 Task: Search one way flight ticket for 5 adults, 1 child, 2 infants in seat and 1 infant on lap in business from Columbus: Columbus Airport to Springfield: Abraham Lincoln Capital Airport on 5-2-2023. Choice of flights is Delta. Number of bags: 2 checked bags. Price is upto 91000. Outbound departure time preference is 21:15.
Action: Mouse moved to (232, 303)
Screenshot: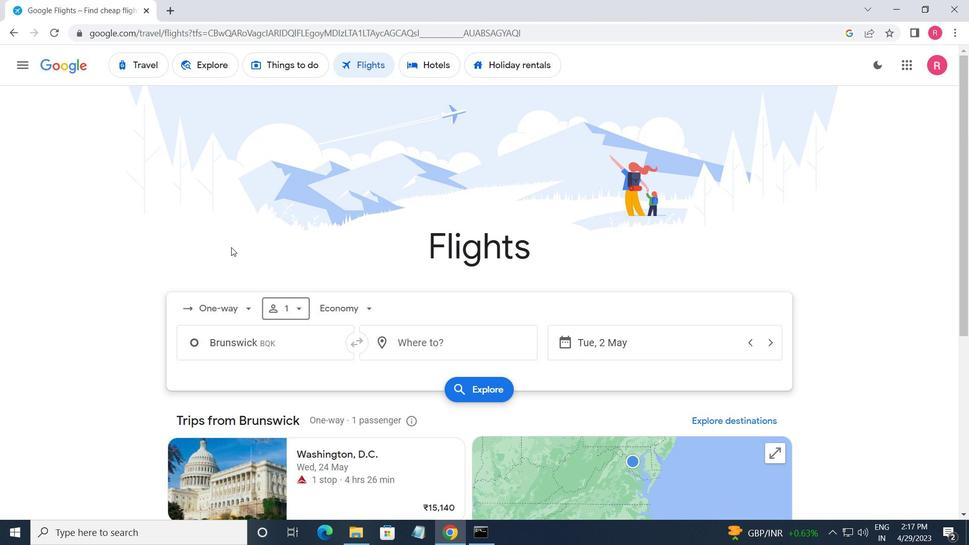 
Action: Mouse pressed left at (232, 303)
Screenshot: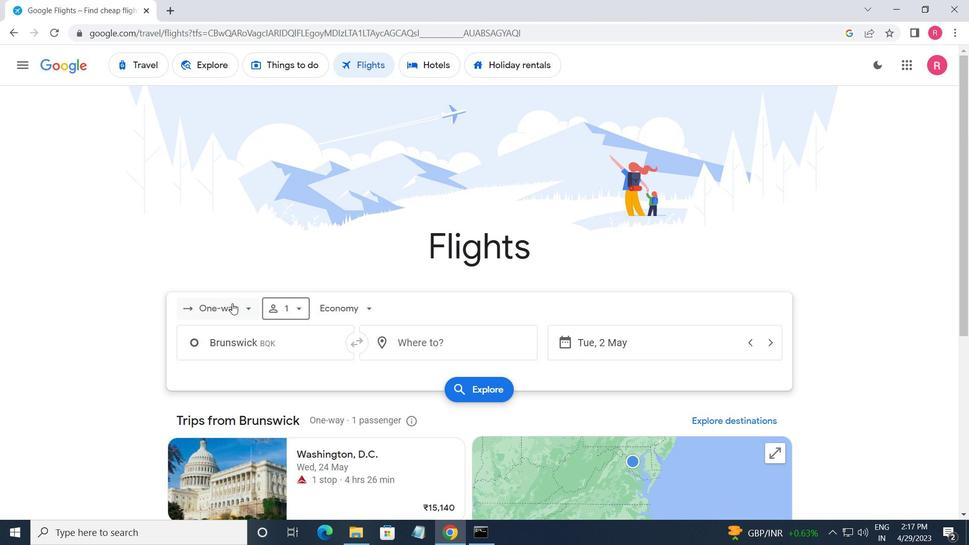 
Action: Mouse moved to (245, 365)
Screenshot: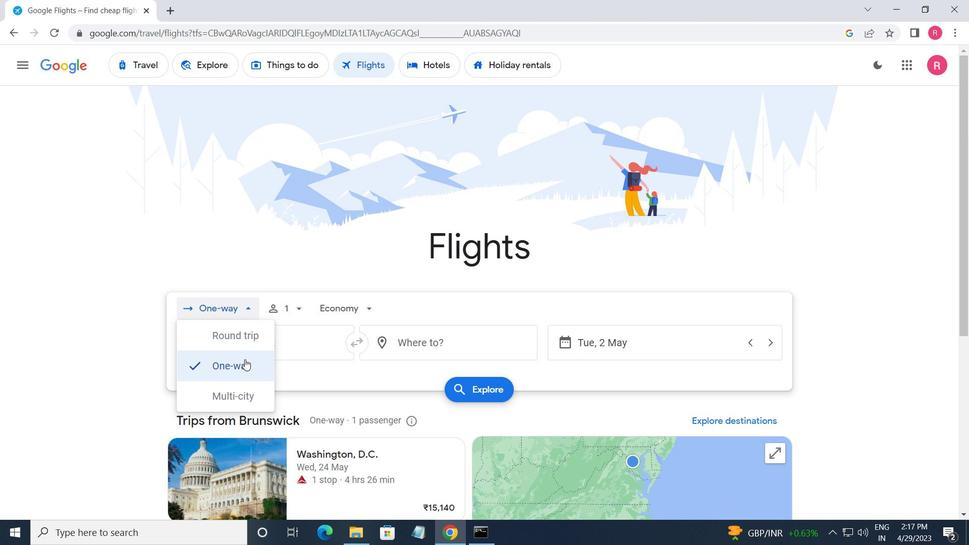 
Action: Mouse pressed left at (245, 365)
Screenshot: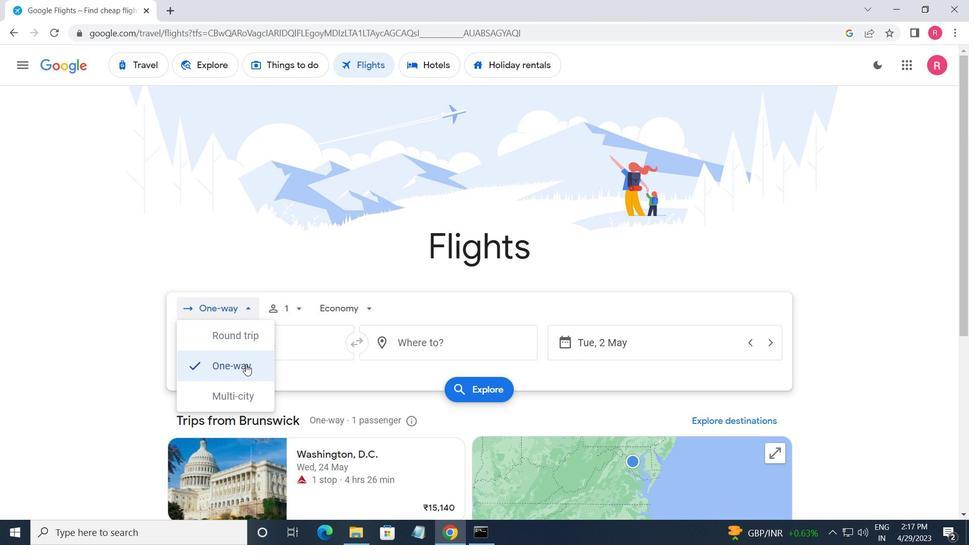 
Action: Mouse moved to (288, 317)
Screenshot: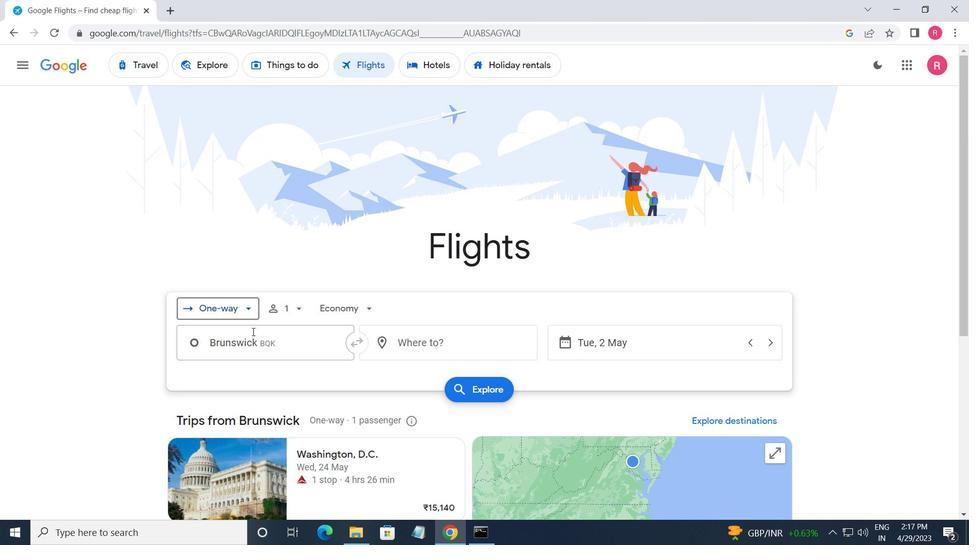 
Action: Mouse pressed left at (288, 317)
Screenshot: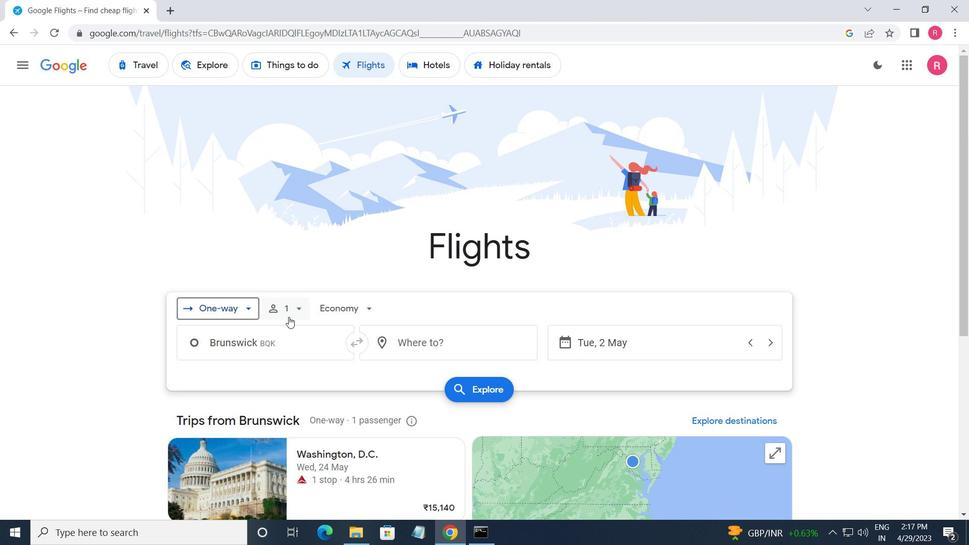 
Action: Mouse moved to (405, 346)
Screenshot: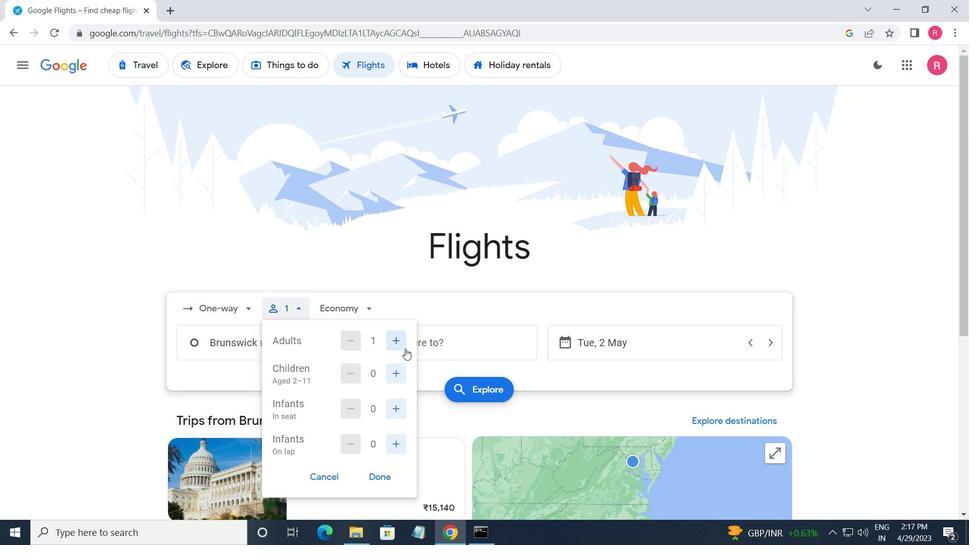 
Action: Mouse pressed left at (405, 346)
Screenshot: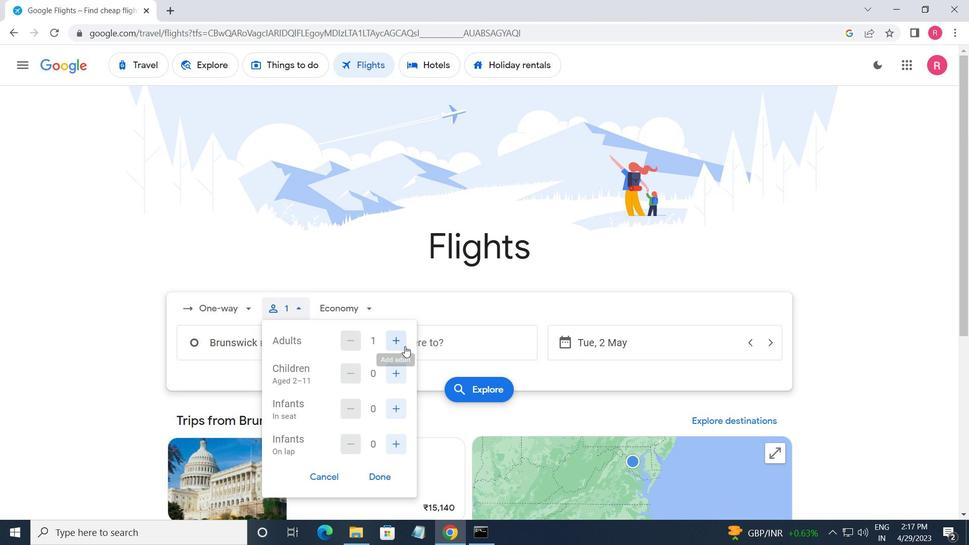 
Action: Mouse pressed left at (405, 346)
Screenshot: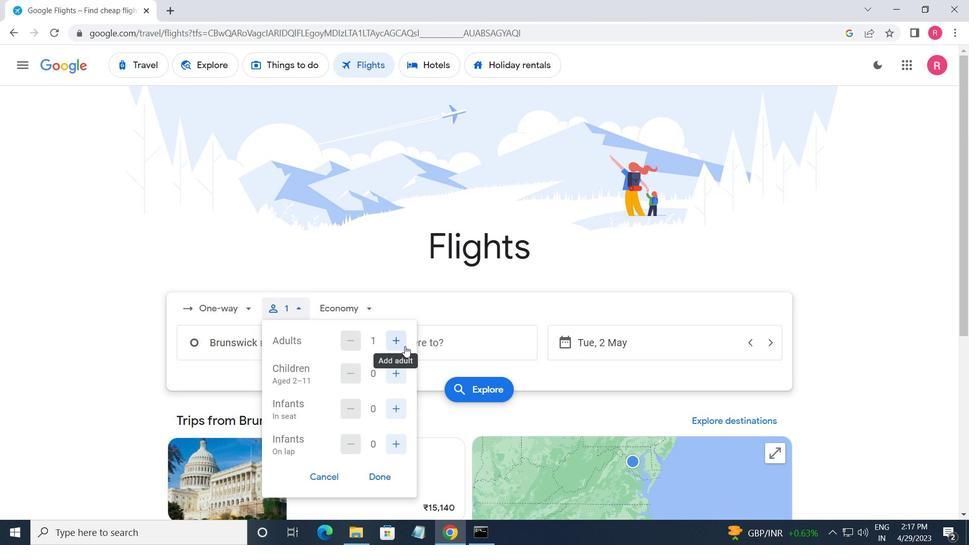 
Action: Mouse pressed left at (405, 346)
Screenshot: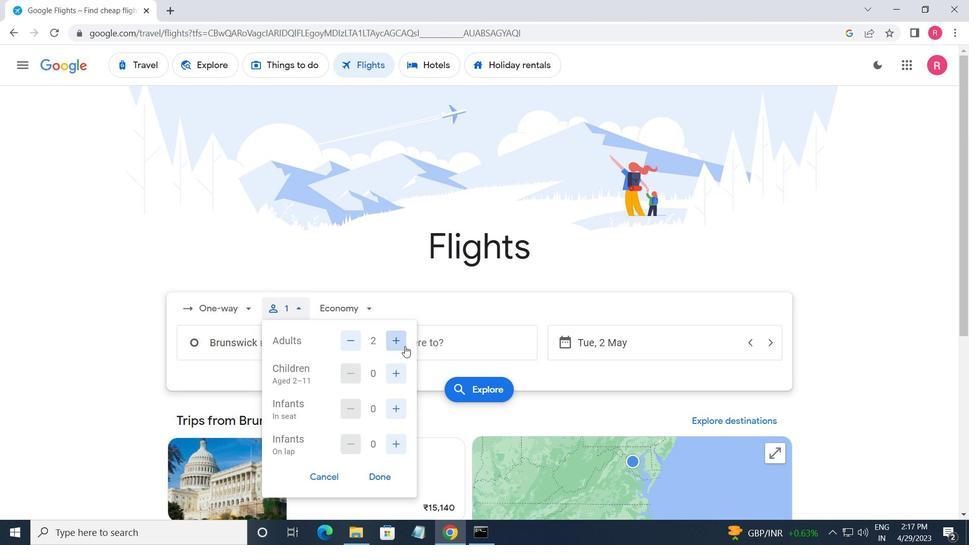 
Action: Mouse pressed left at (405, 346)
Screenshot: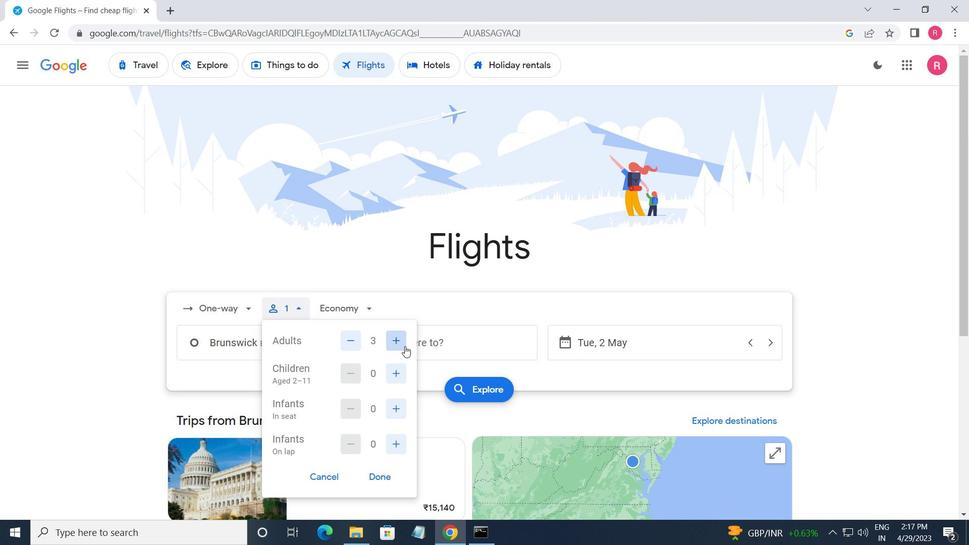 
Action: Mouse moved to (399, 370)
Screenshot: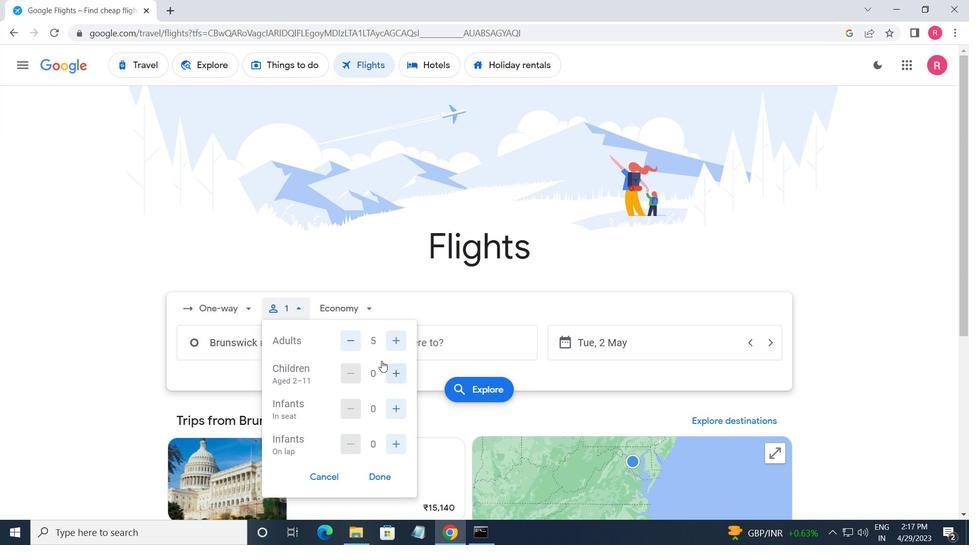 
Action: Mouse pressed left at (399, 370)
Screenshot: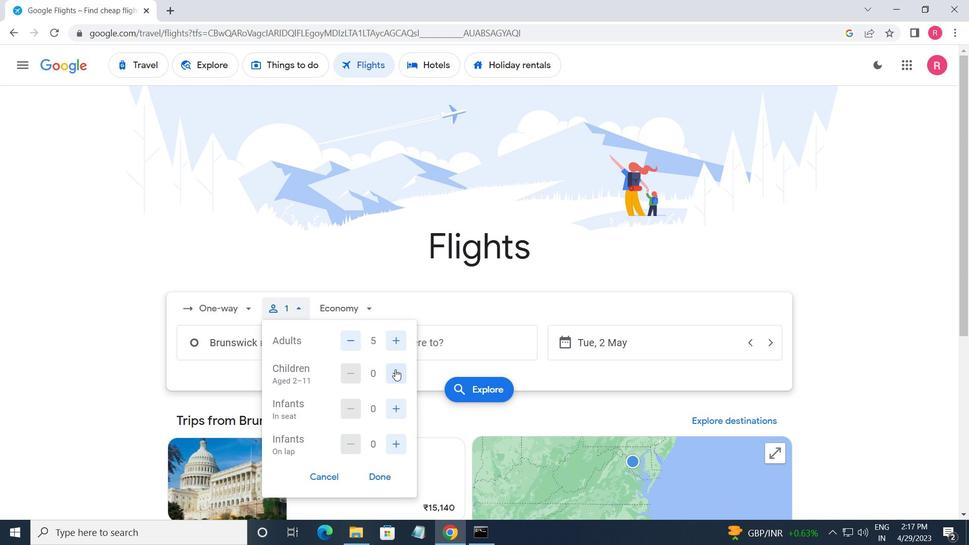 
Action: Mouse moved to (395, 407)
Screenshot: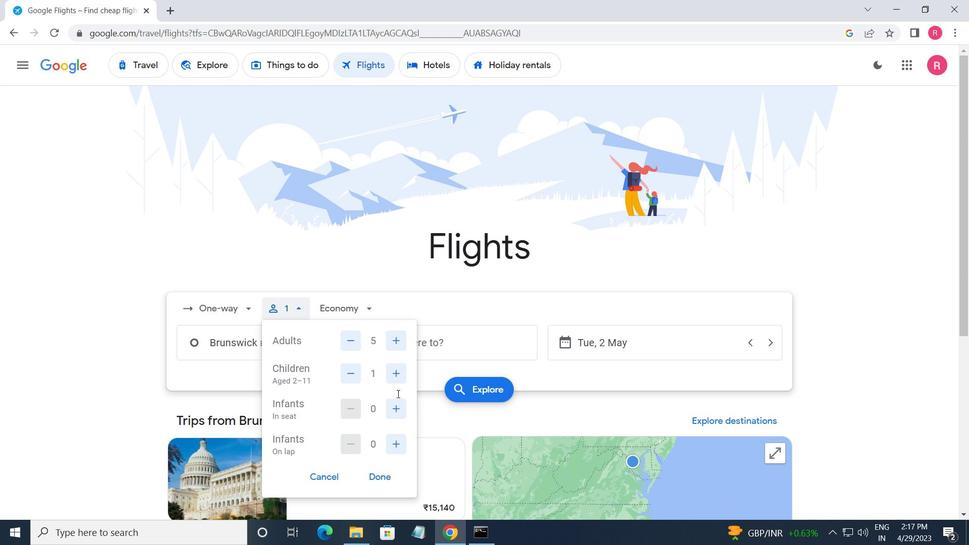 
Action: Mouse pressed left at (395, 407)
Screenshot: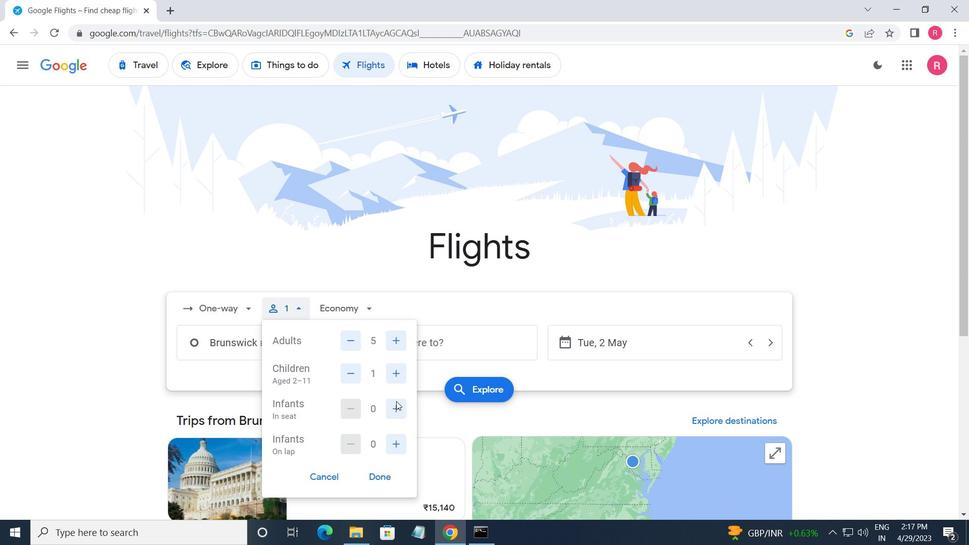
Action: Mouse pressed left at (395, 407)
Screenshot: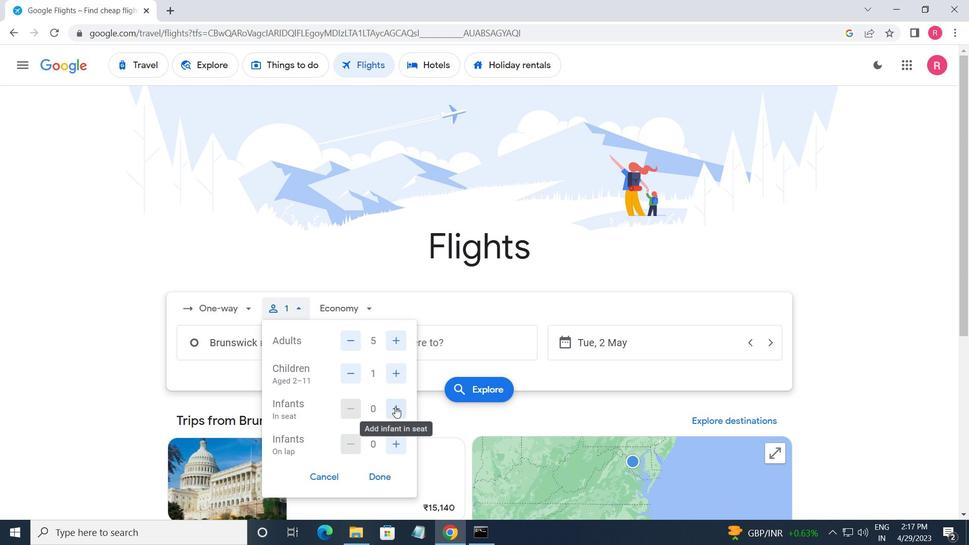 
Action: Mouse moved to (394, 440)
Screenshot: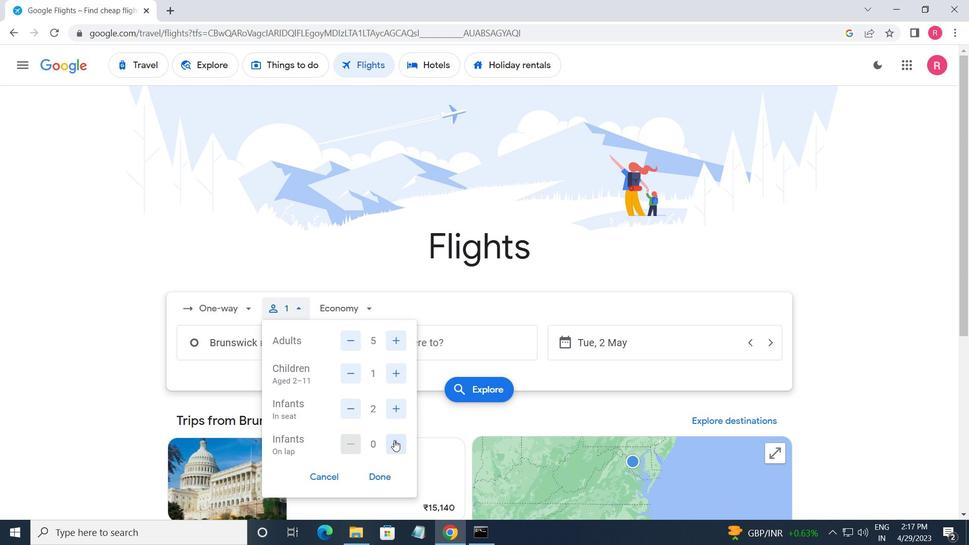 
Action: Mouse pressed left at (394, 440)
Screenshot: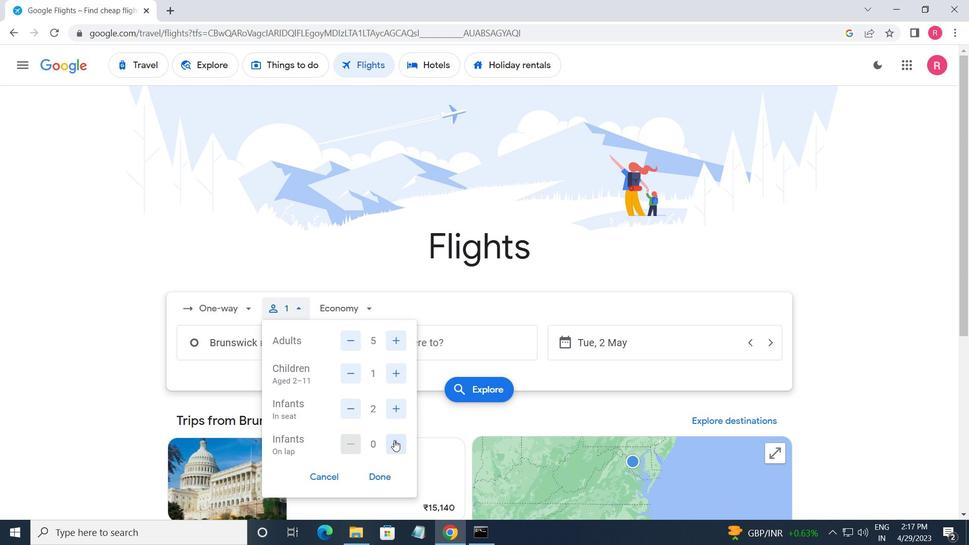 
Action: Mouse moved to (381, 475)
Screenshot: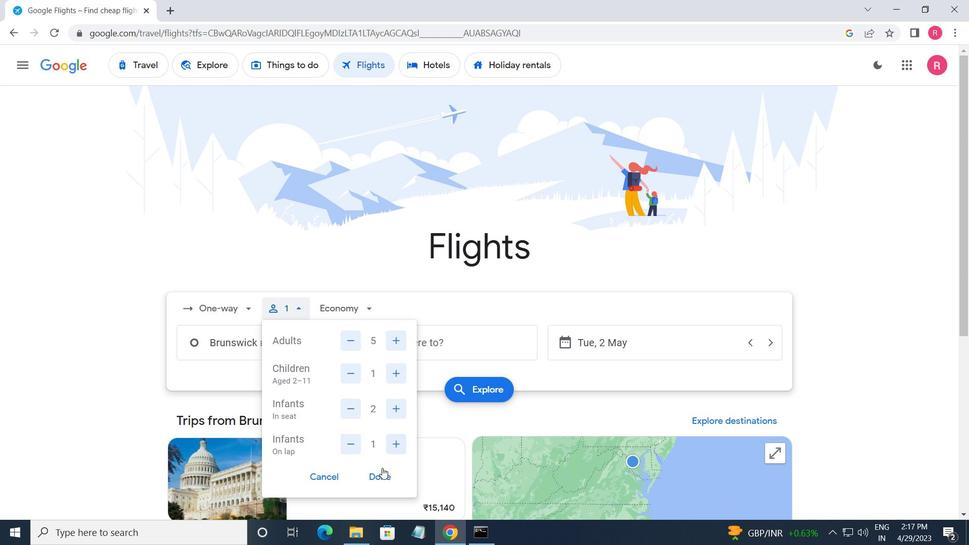 
Action: Mouse pressed left at (381, 475)
Screenshot: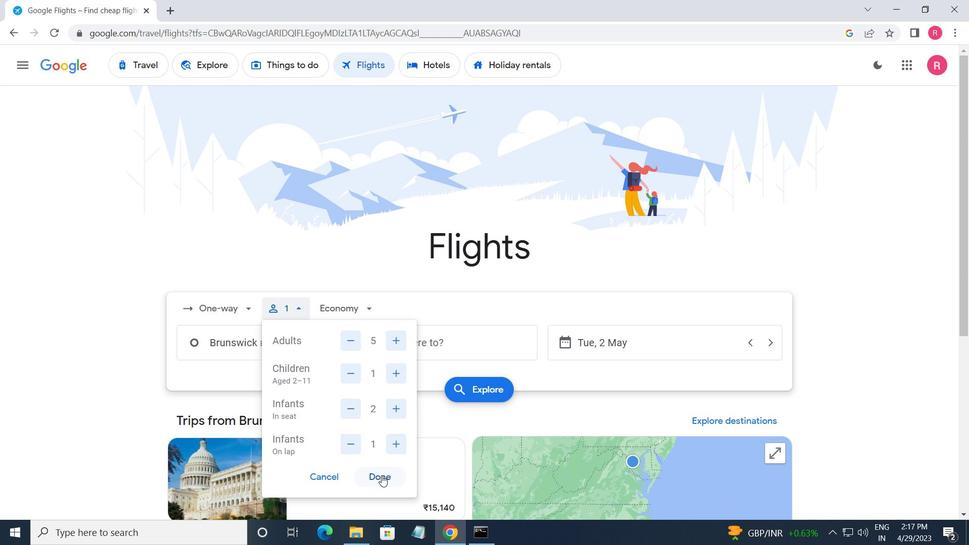 
Action: Mouse moved to (339, 315)
Screenshot: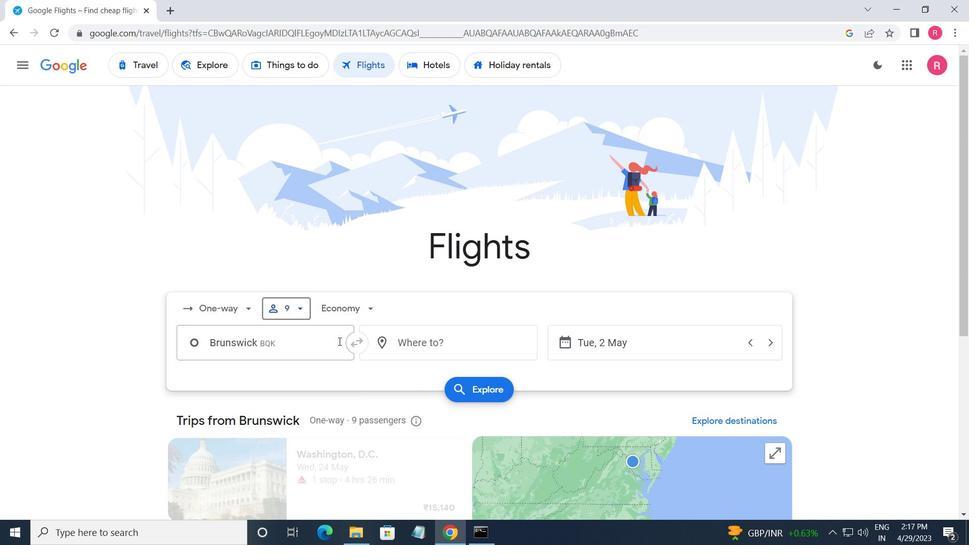 
Action: Mouse pressed left at (339, 315)
Screenshot: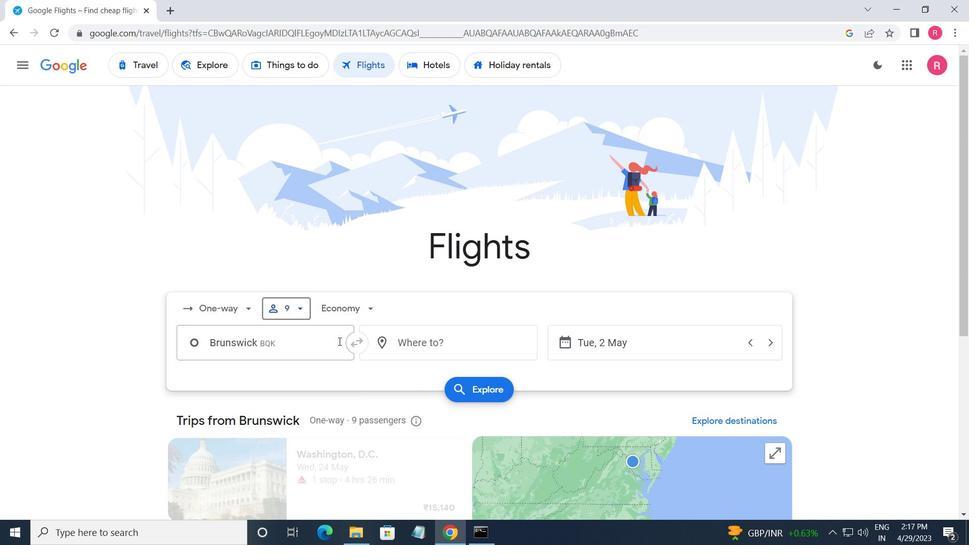 
Action: Mouse moved to (360, 391)
Screenshot: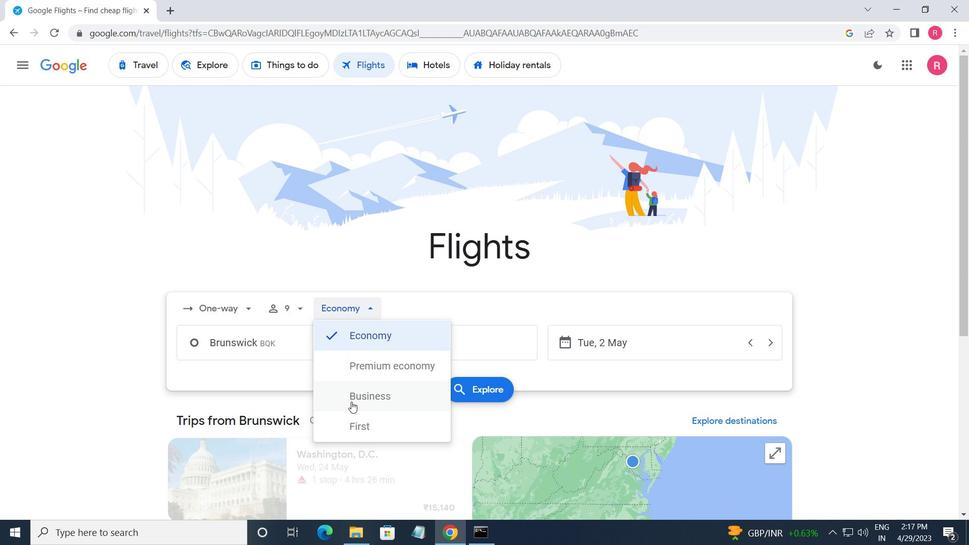 
Action: Mouse pressed left at (360, 391)
Screenshot: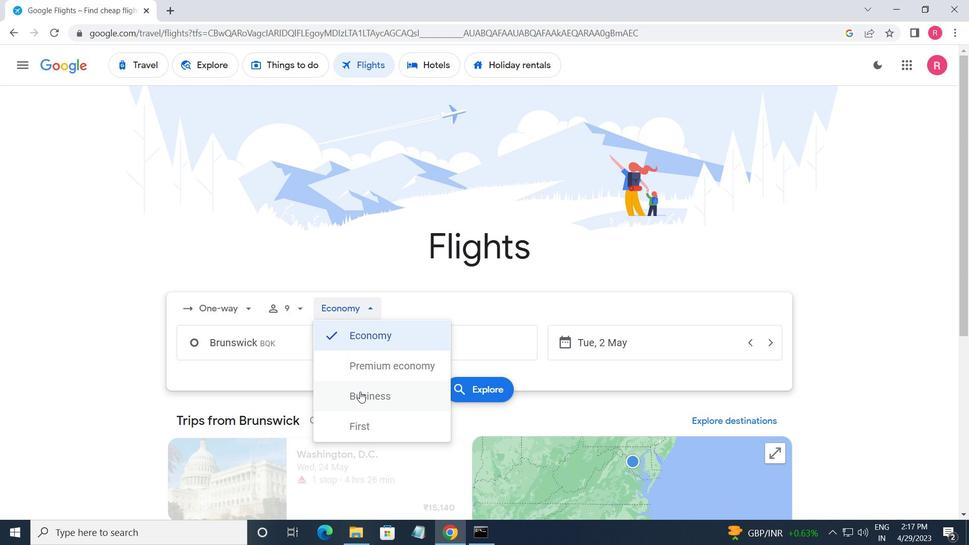 
Action: Mouse moved to (286, 352)
Screenshot: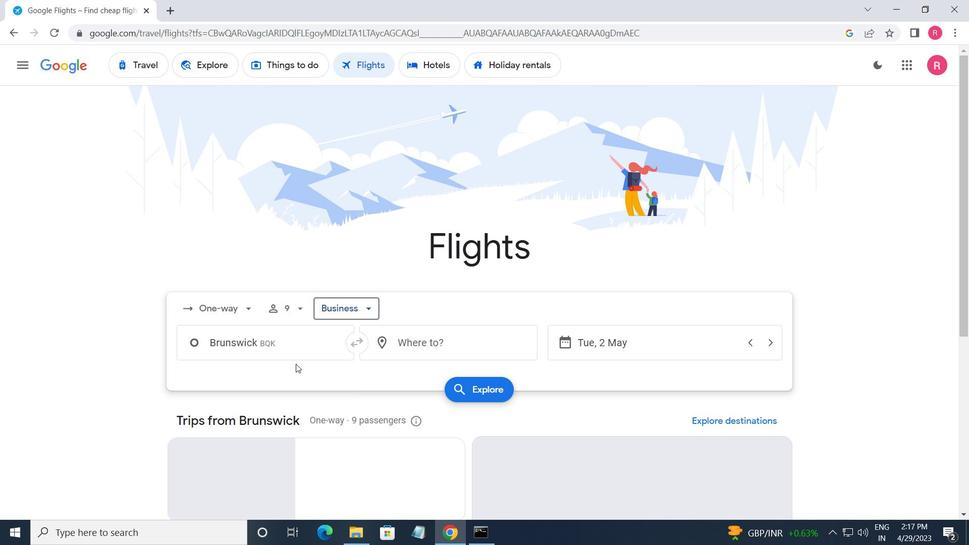 
Action: Mouse pressed left at (286, 352)
Screenshot: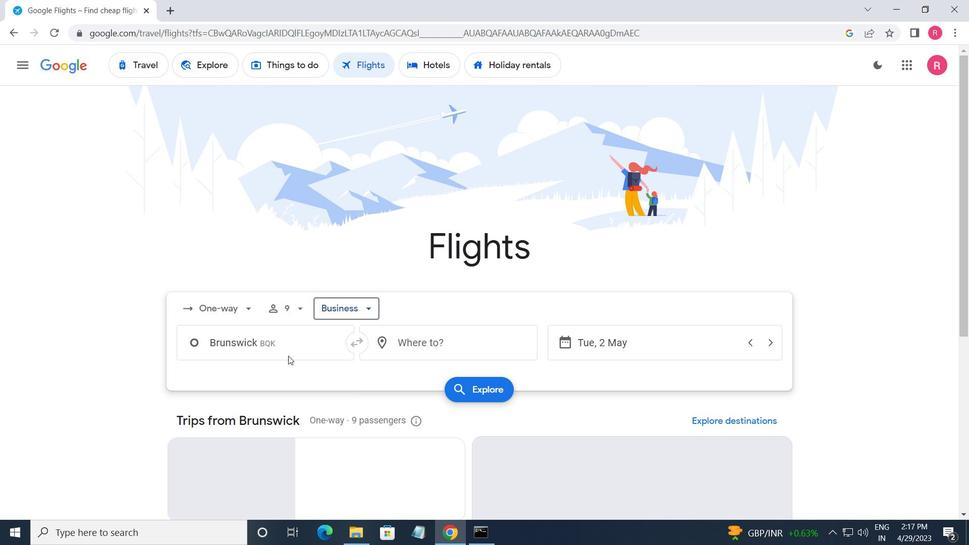 
Action: Key pressed <Key.shift><Key.shift>B<Key.backspace><Key.shift><Key.shift><Key.shift><Key.shift>COLUMBUS<Key.space><Key.shift><Key.shift><Key.shift>AIRPOT<Key.backspace>RT
Screenshot: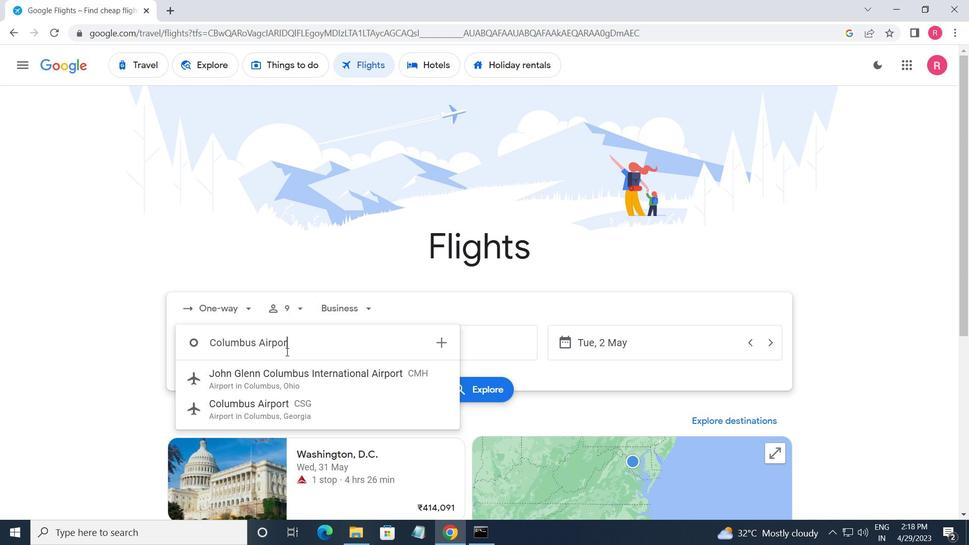 
Action: Mouse moved to (272, 423)
Screenshot: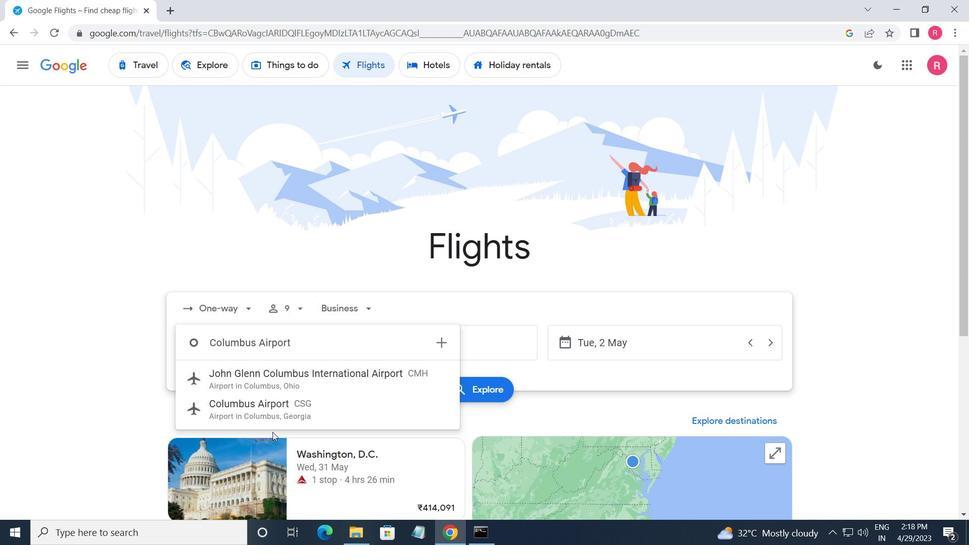 
Action: Mouse pressed left at (272, 423)
Screenshot: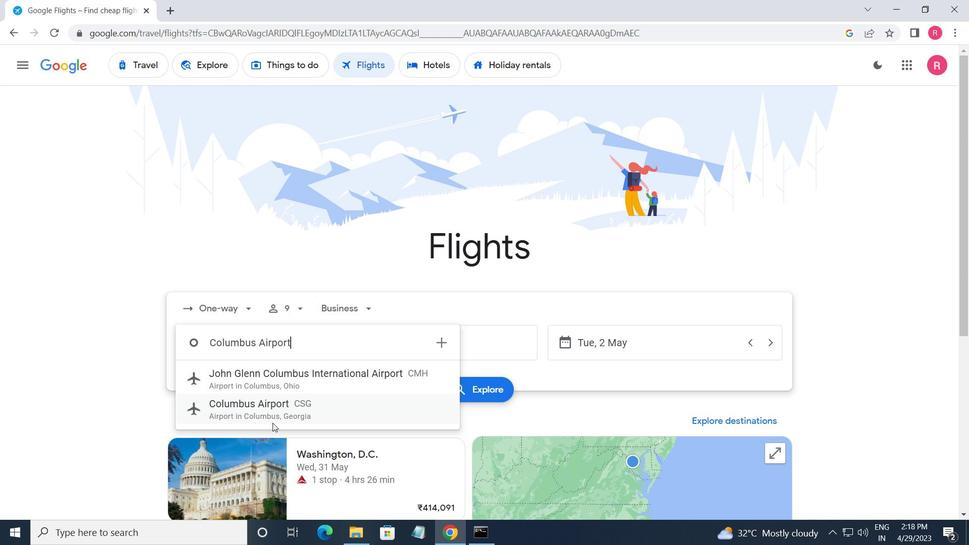 
Action: Mouse moved to (418, 331)
Screenshot: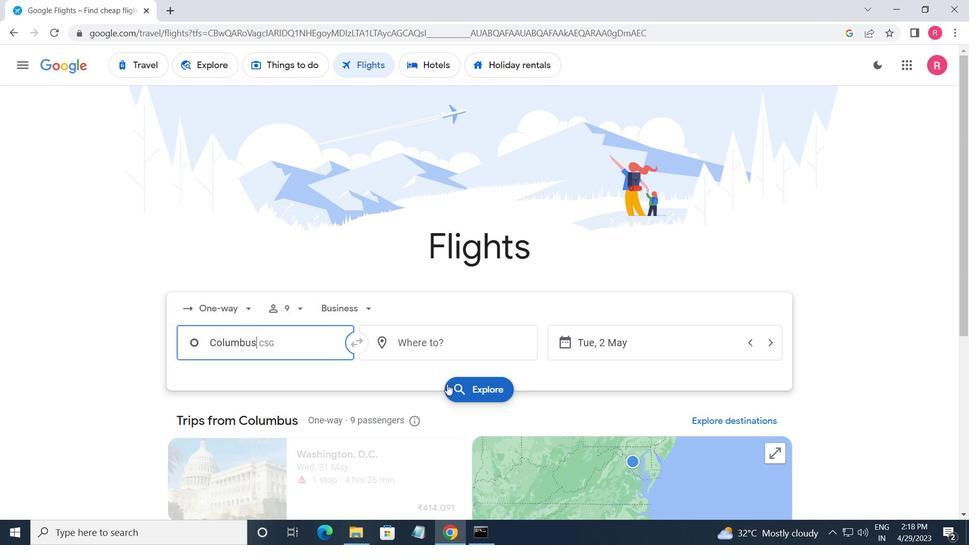 
Action: Mouse pressed left at (418, 331)
Screenshot: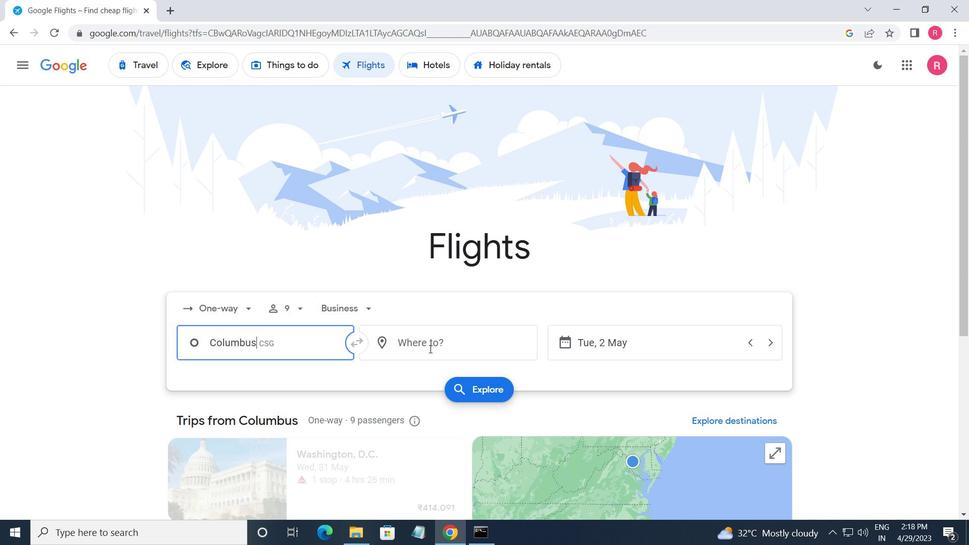 
Action: Mouse moved to (426, 465)
Screenshot: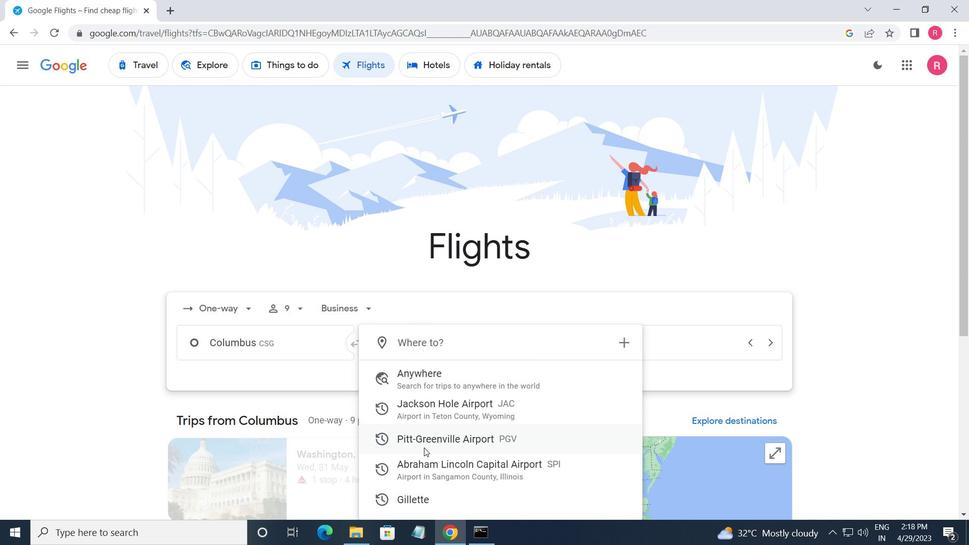 
Action: Mouse pressed left at (426, 465)
Screenshot: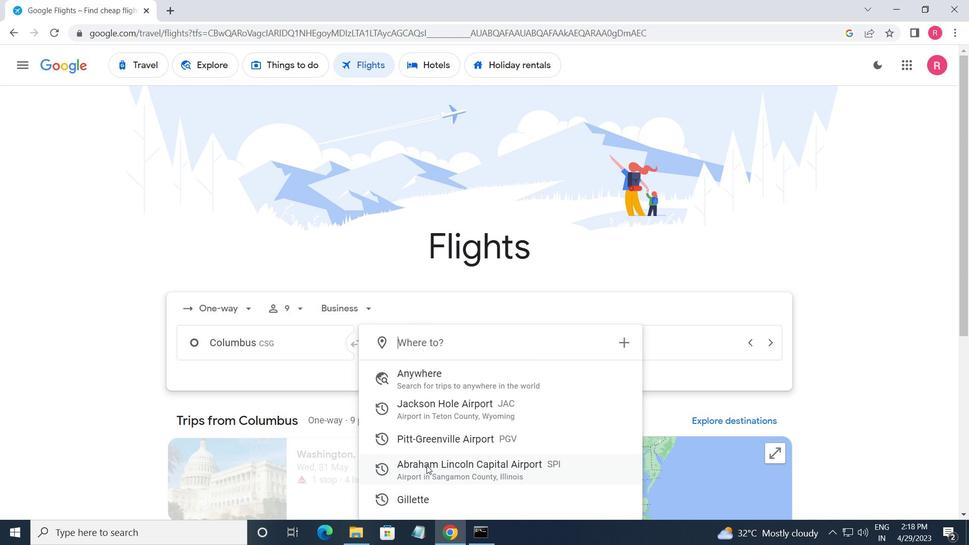 
Action: Mouse moved to (693, 355)
Screenshot: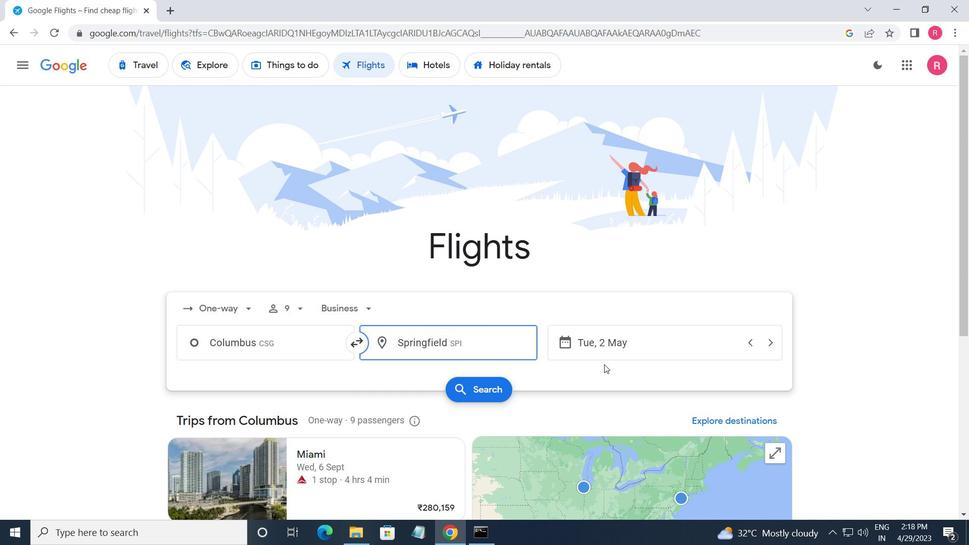 
Action: Mouse pressed left at (693, 355)
Screenshot: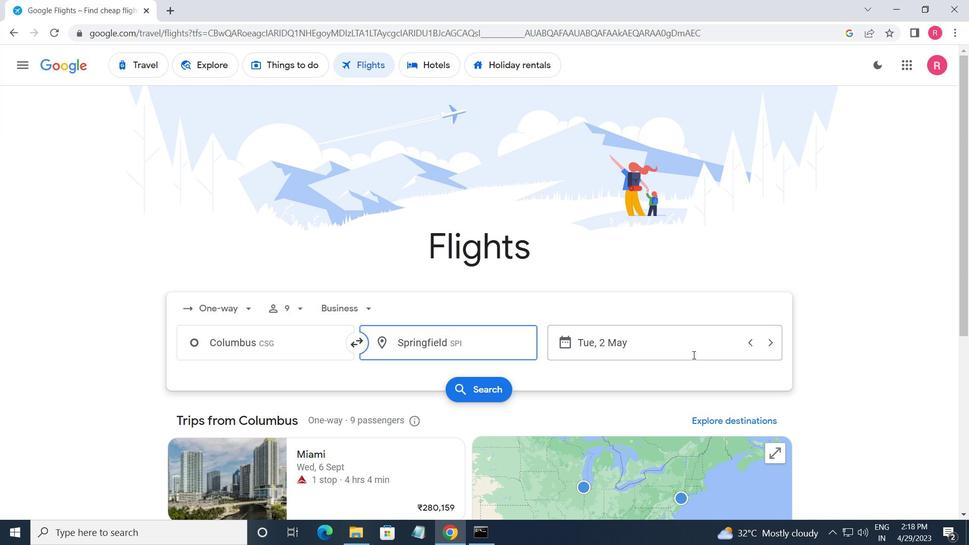 
Action: Mouse moved to (634, 294)
Screenshot: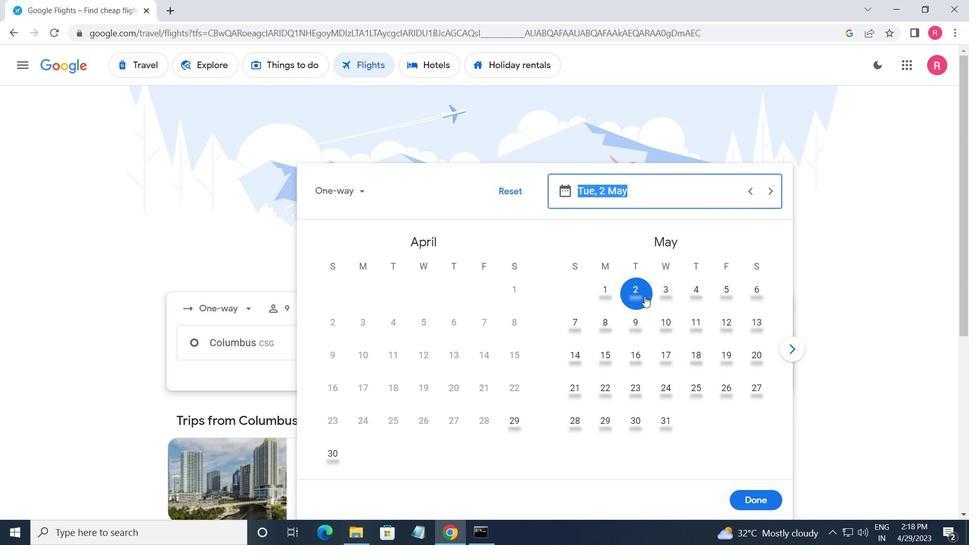 
Action: Mouse pressed left at (634, 294)
Screenshot: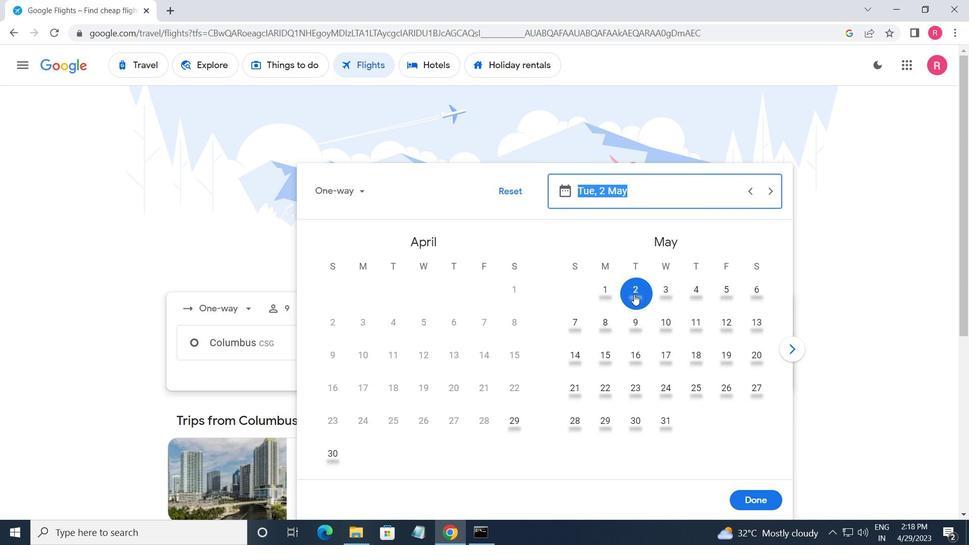
Action: Mouse moved to (751, 507)
Screenshot: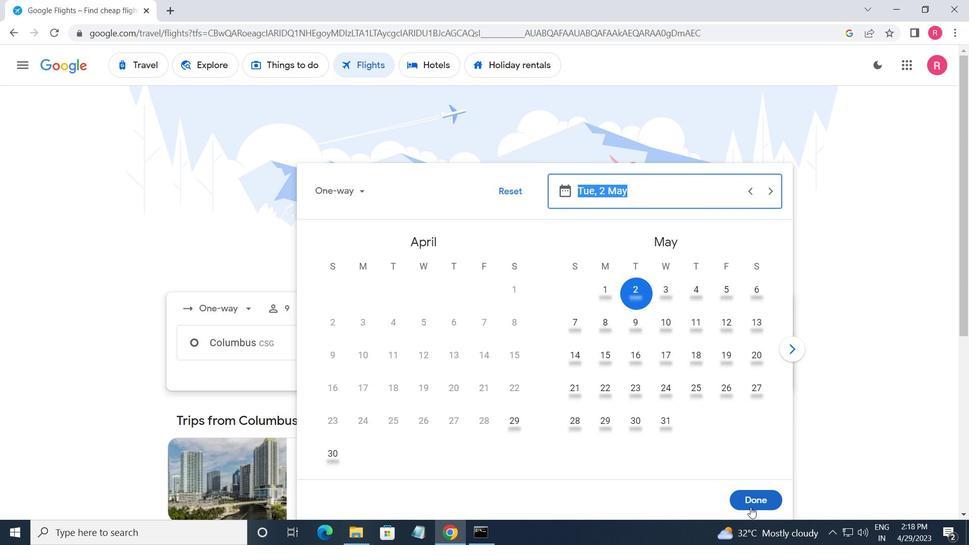 
Action: Mouse pressed left at (751, 507)
Screenshot: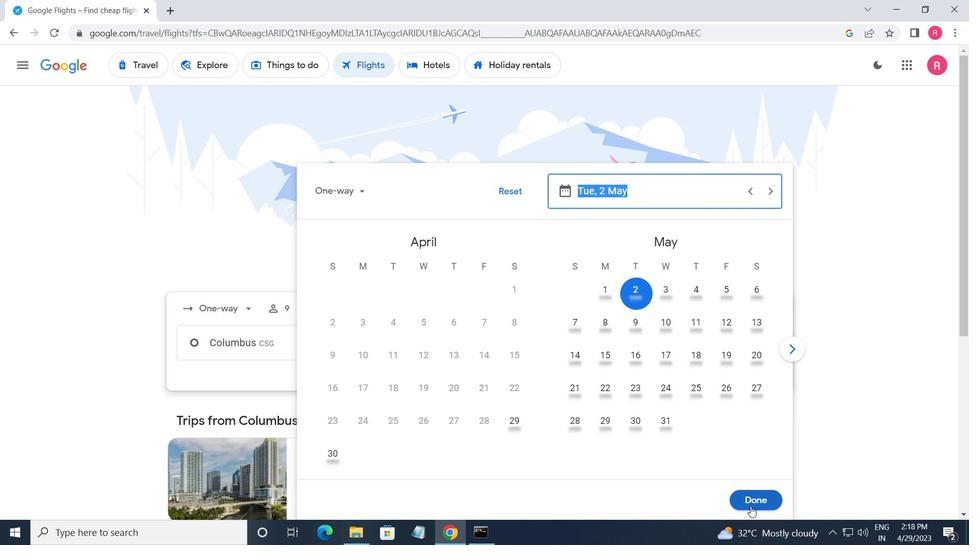 
Action: Mouse moved to (464, 389)
Screenshot: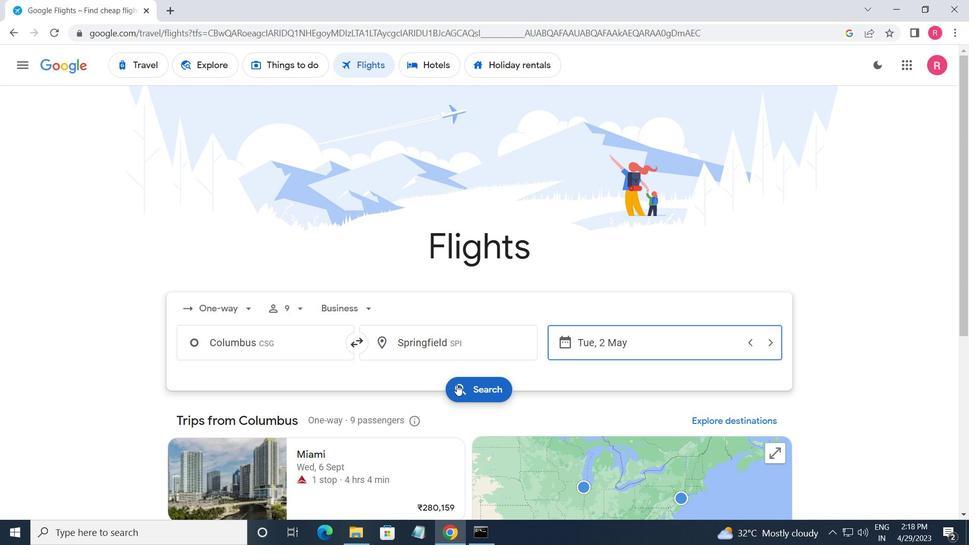 
Action: Mouse pressed left at (464, 389)
Screenshot: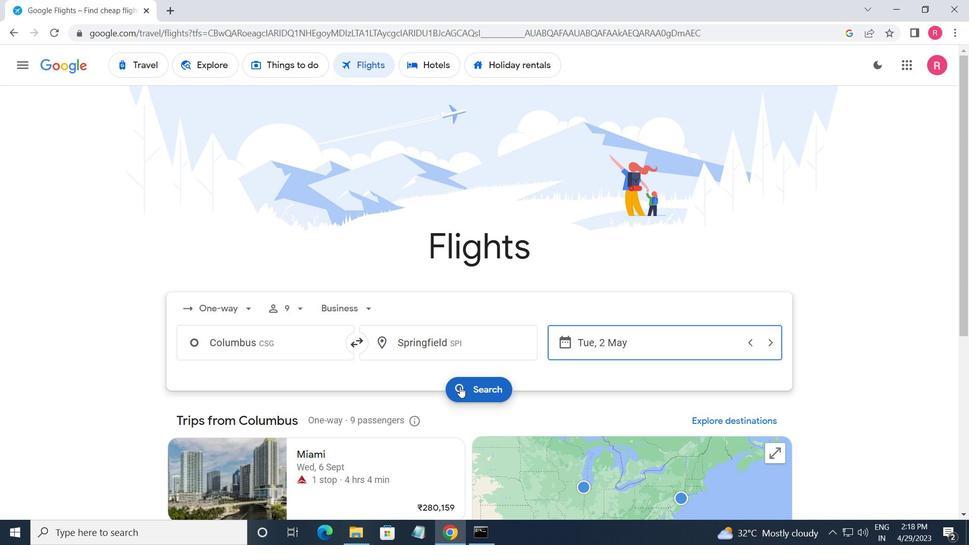 
Action: Mouse moved to (199, 192)
Screenshot: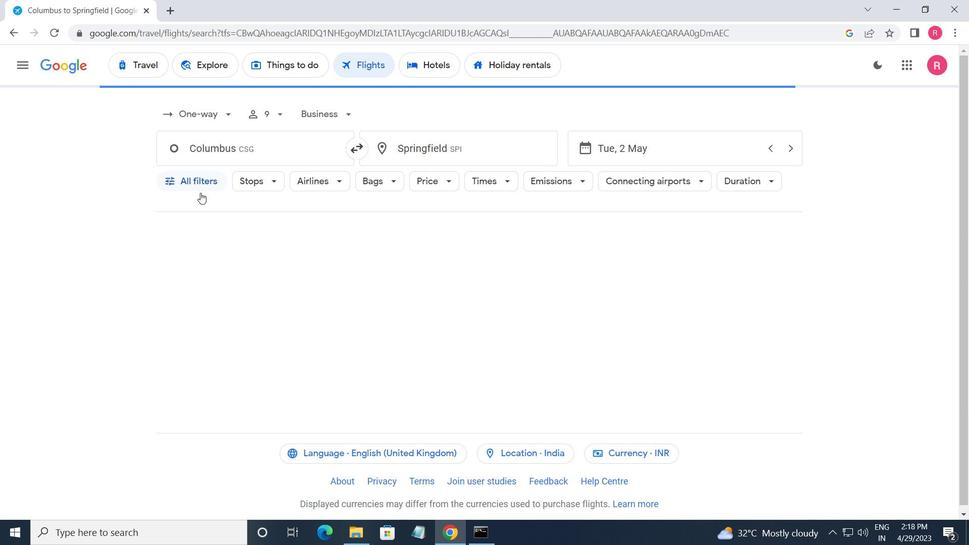 
Action: Mouse pressed left at (199, 192)
Screenshot: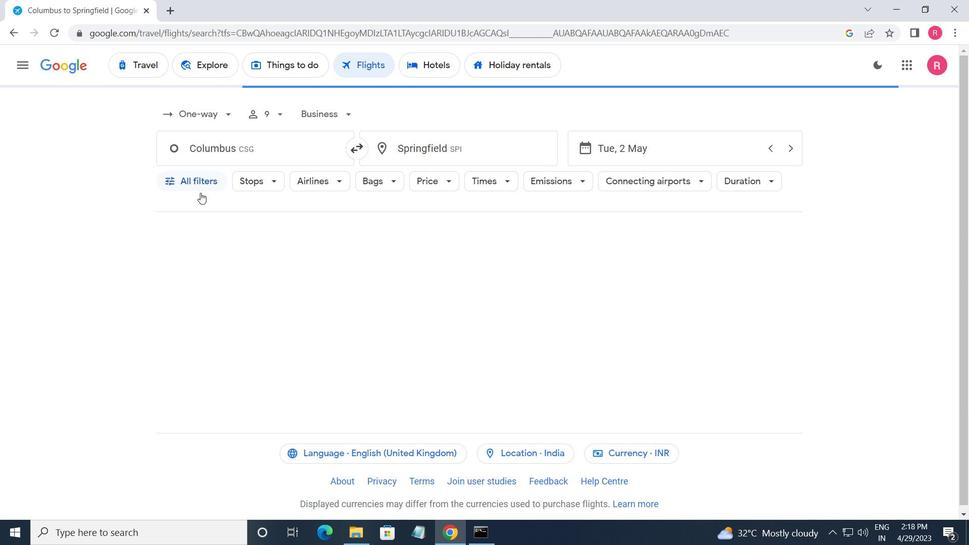
Action: Mouse moved to (194, 184)
Screenshot: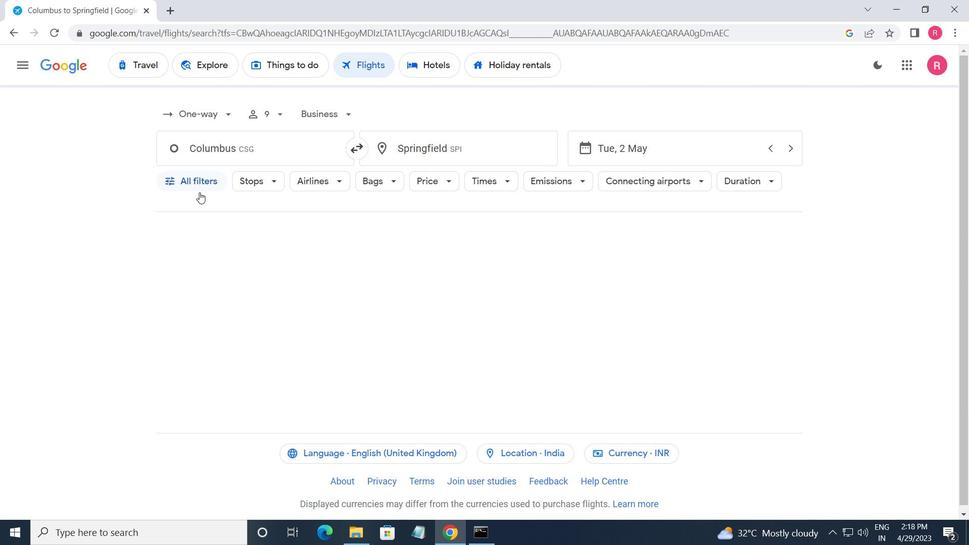 
Action: Mouse pressed left at (194, 184)
Screenshot: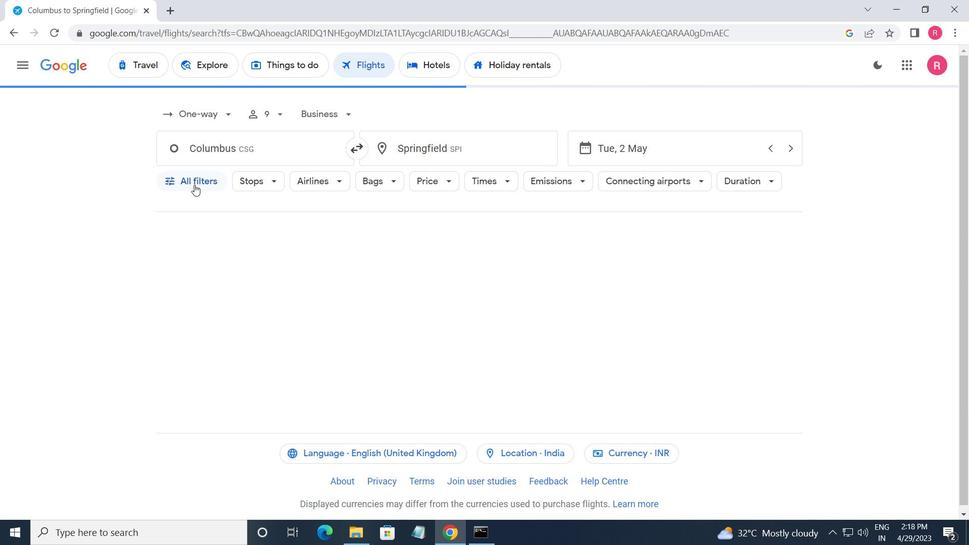 
Action: Mouse pressed left at (194, 184)
Screenshot: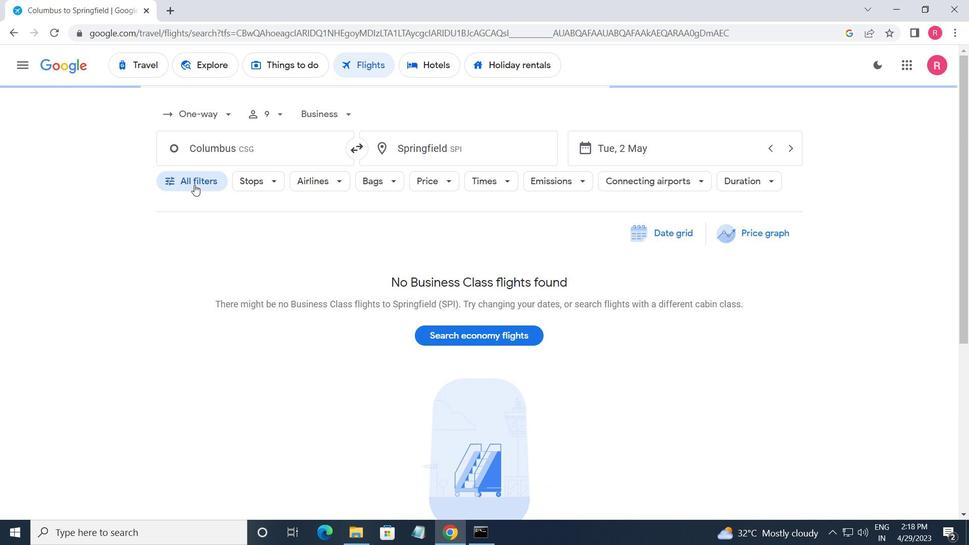 
Action: Mouse moved to (267, 359)
Screenshot: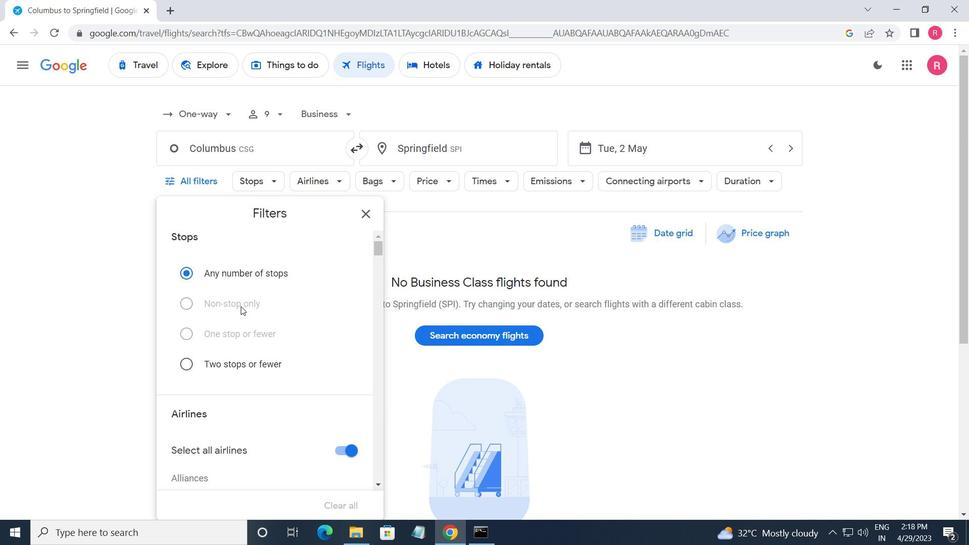 
Action: Mouse scrolled (267, 359) with delta (0, 0)
Screenshot: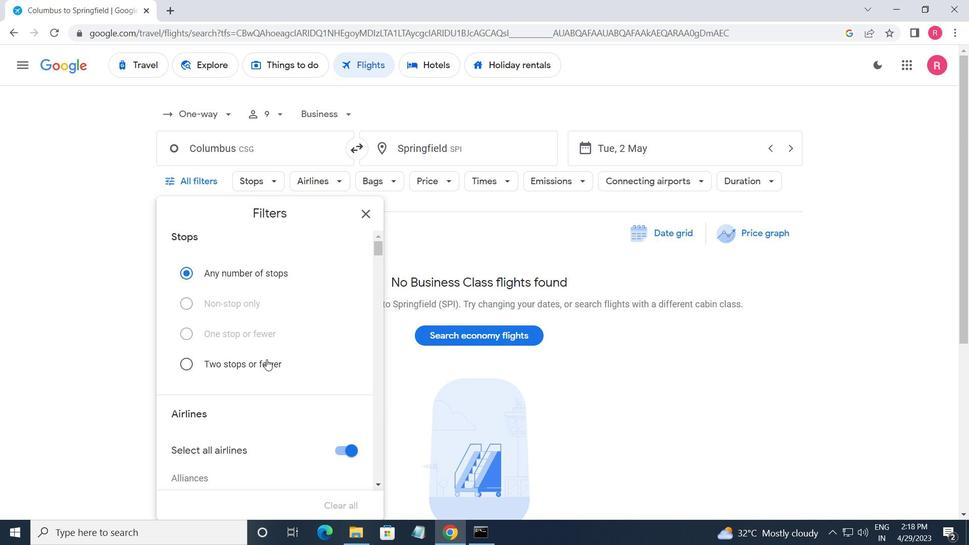 
Action: Mouse scrolled (267, 359) with delta (0, 0)
Screenshot: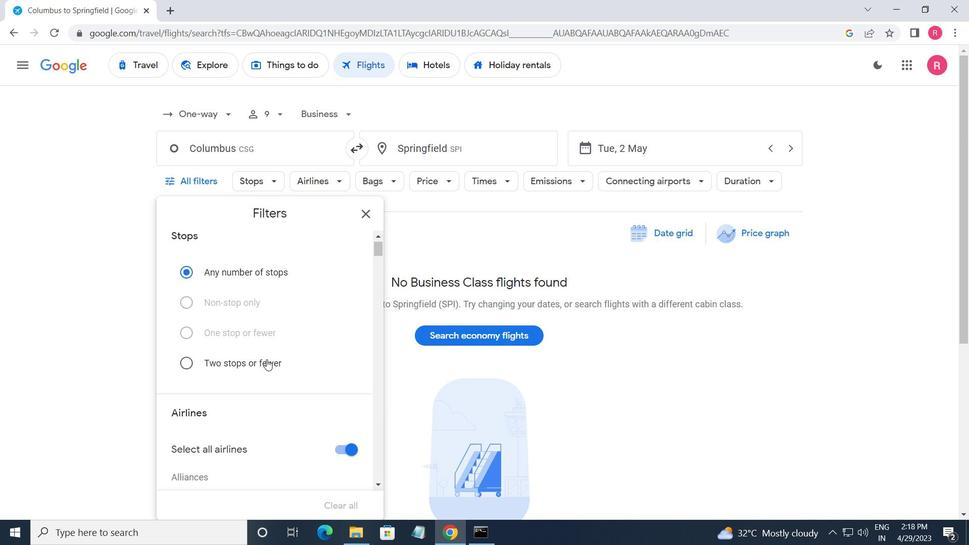 
Action: Mouse scrolled (267, 359) with delta (0, 0)
Screenshot: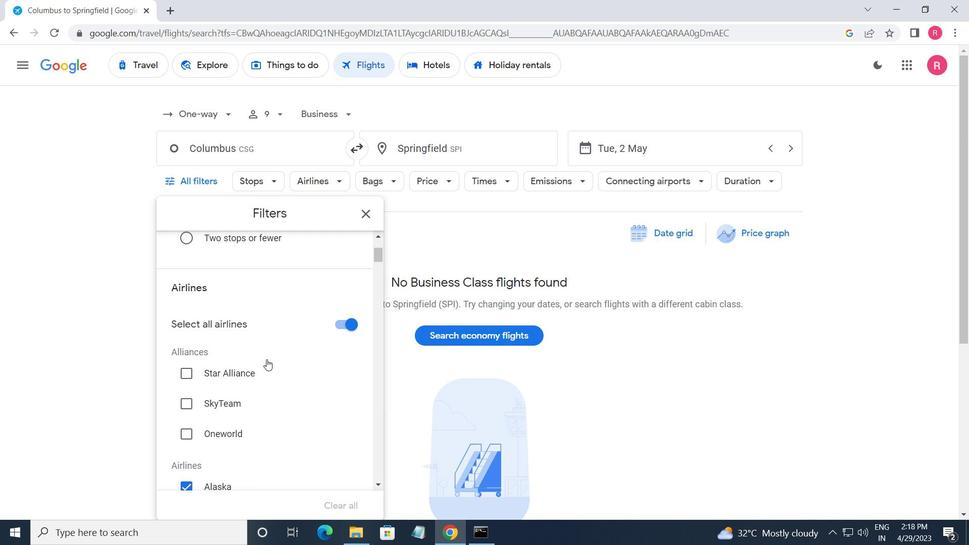 
Action: Mouse scrolled (267, 359) with delta (0, 0)
Screenshot: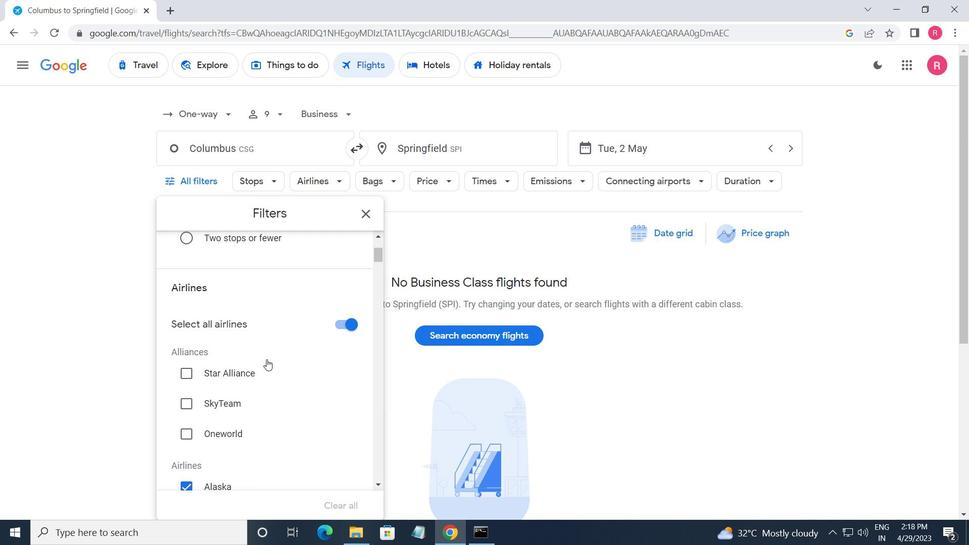 
Action: Mouse moved to (328, 424)
Screenshot: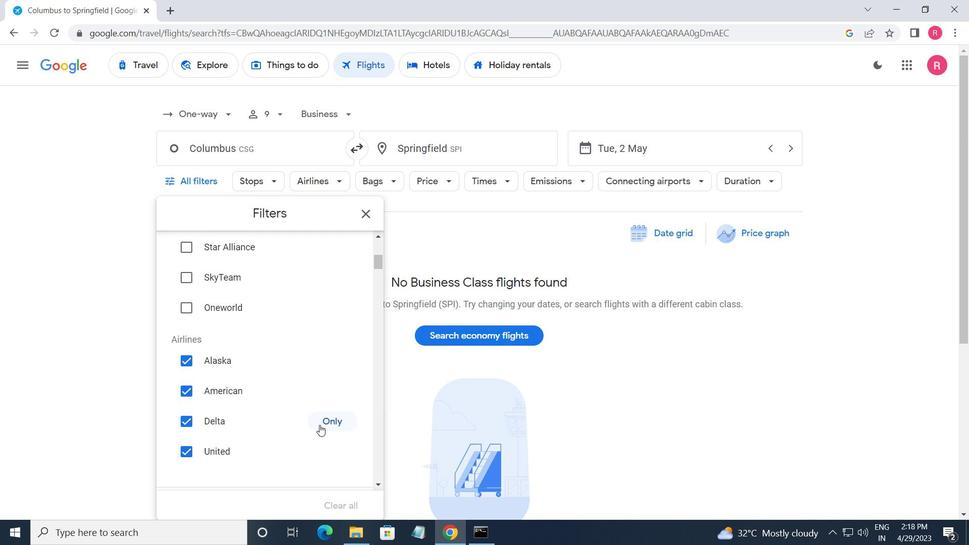 
Action: Mouse pressed left at (328, 424)
Screenshot: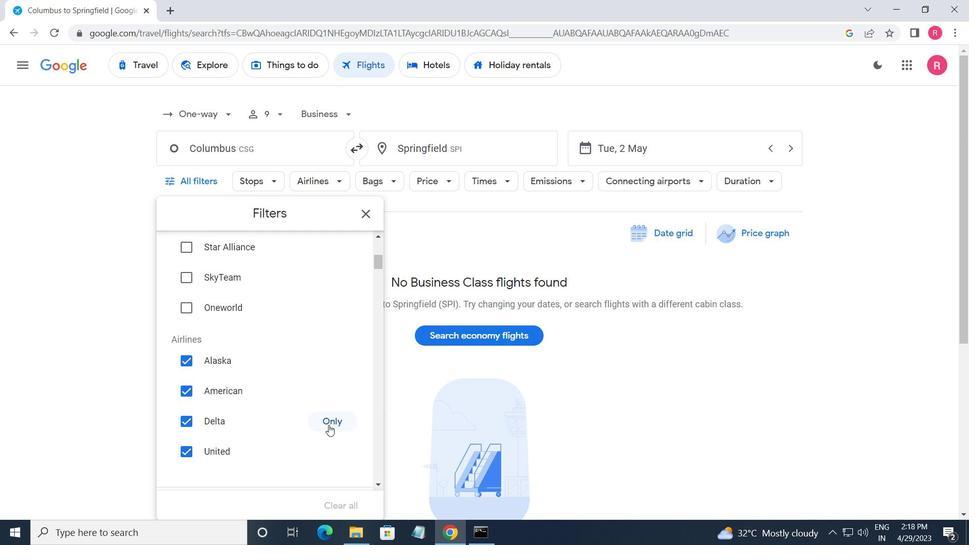 
Action: Mouse scrolled (328, 424) with delta (0, 0)
Screenshot: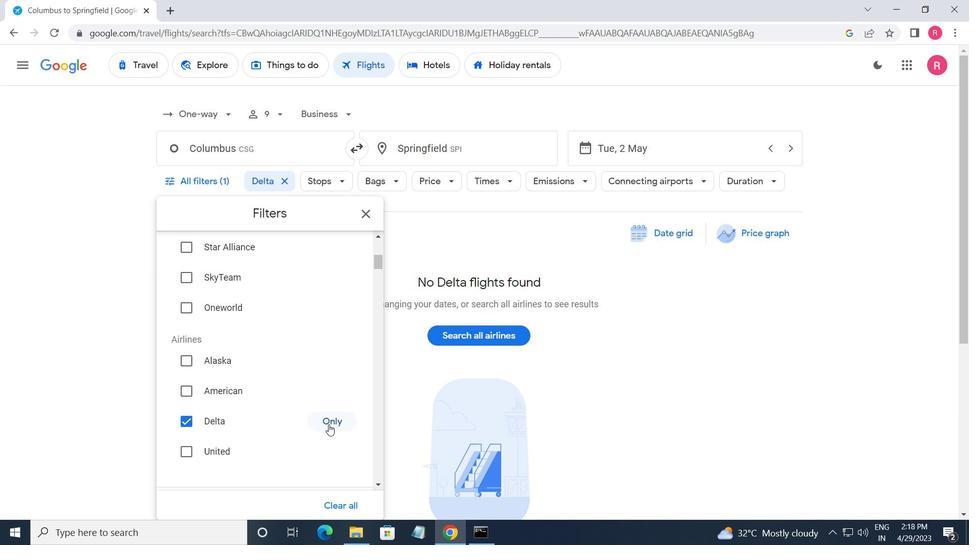 
Action: Mouse scrolled (328, 424) with delta (0, 0)
Screenshot: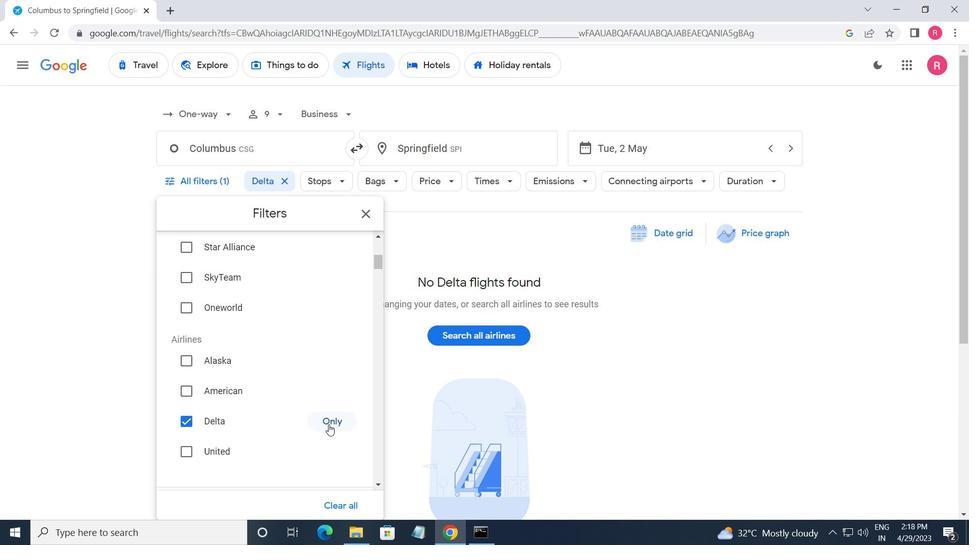 
Action: Mouse moved to (341, 443)
Screenshot: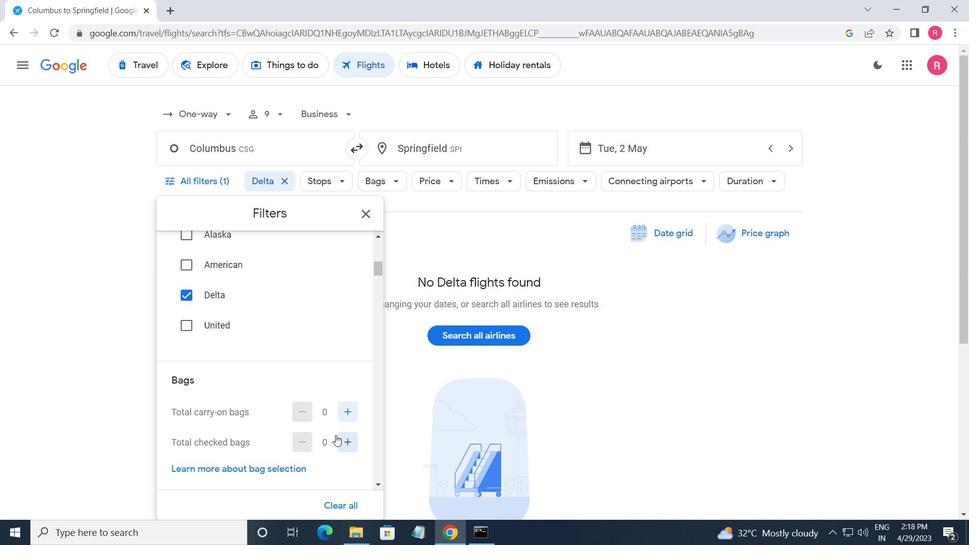 
Action: Mouse pressed left at (341, 443)
Screenshot: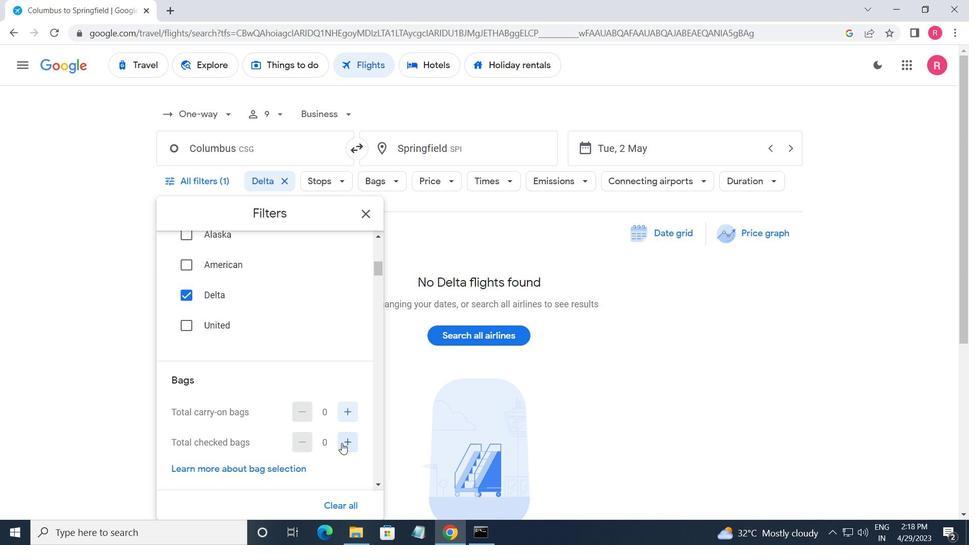
Action: Mouse pressed left at (341, 443)
Screenshot: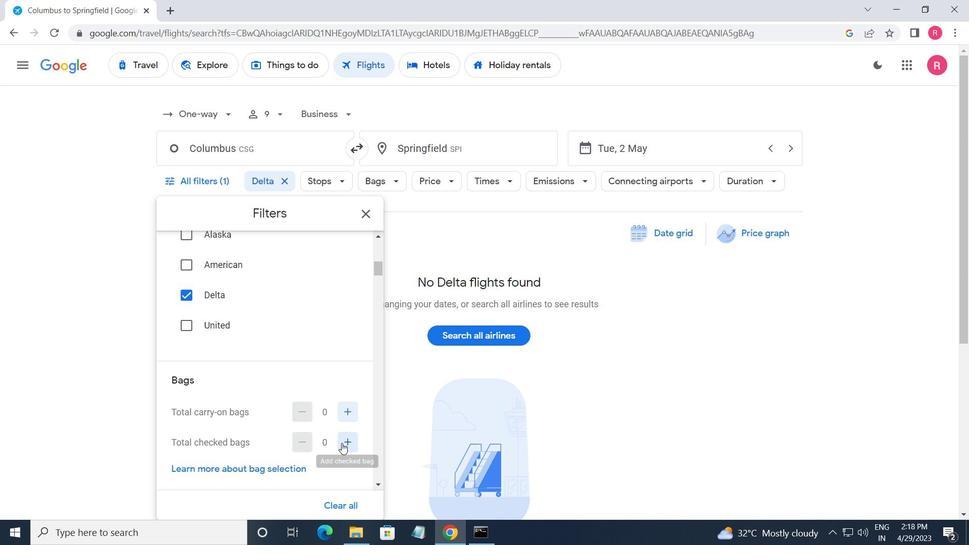 
Action: Mouse moved to (302, 438)
Screenshot: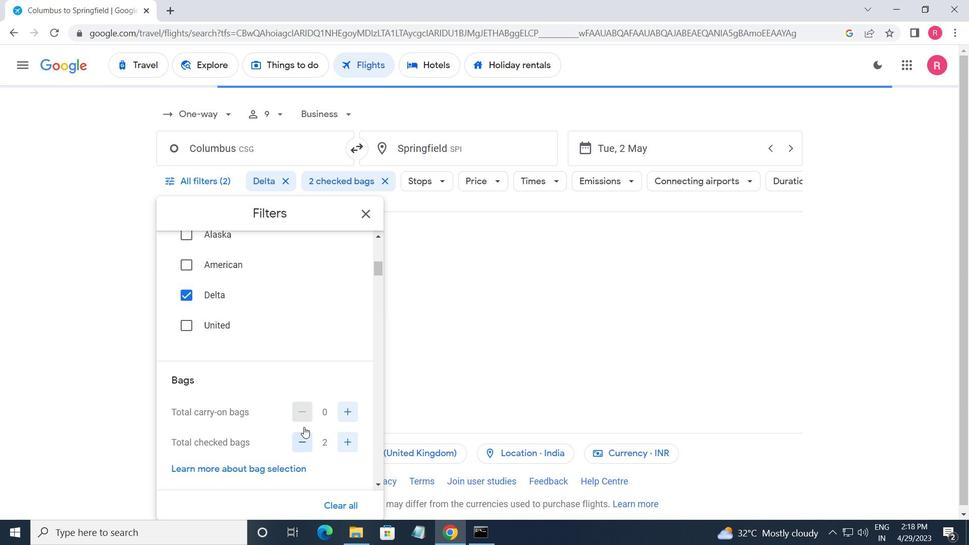 
Action: Mouse scrolled (302, 437) with delta (0, 0)
Screenshot: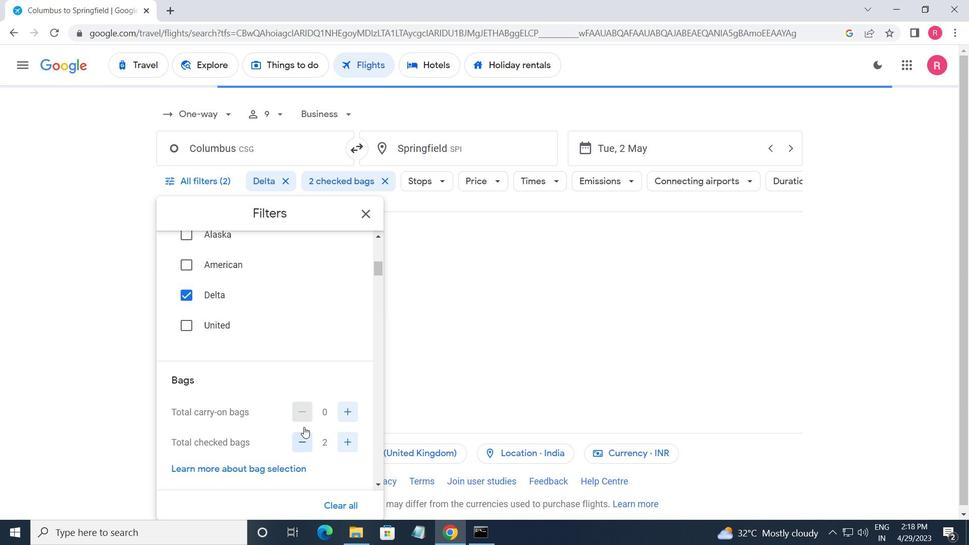 
Action: Mouse moved to (302, 440)
Screenshot: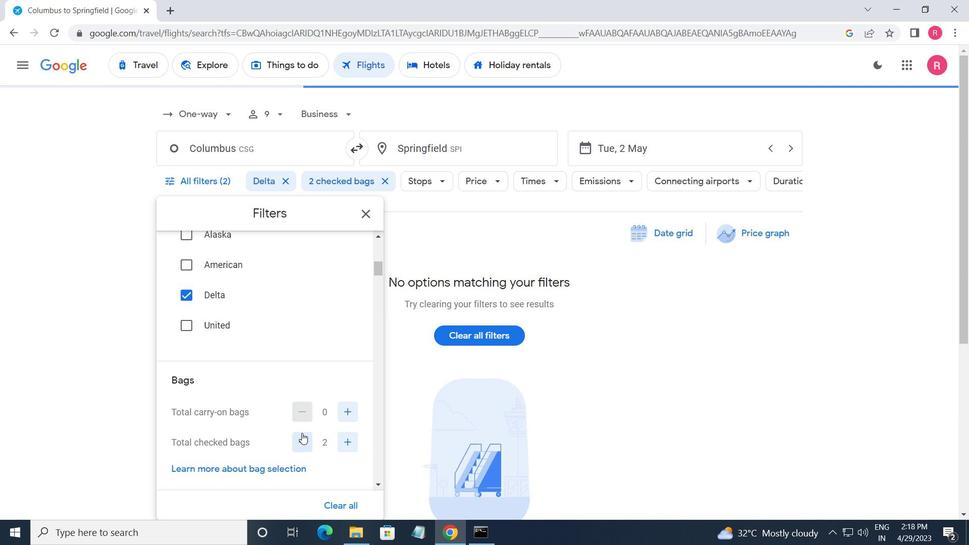 
Action: Mouse scrolled (302, 440) with delta (0, 0)
Screenshot: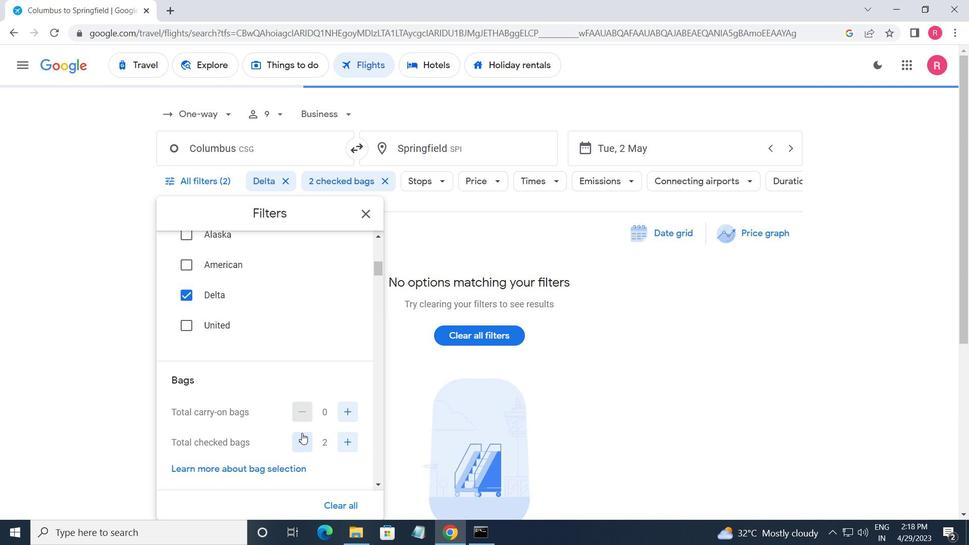 
Action: Mouse moved to (350, 441)
Screenshot: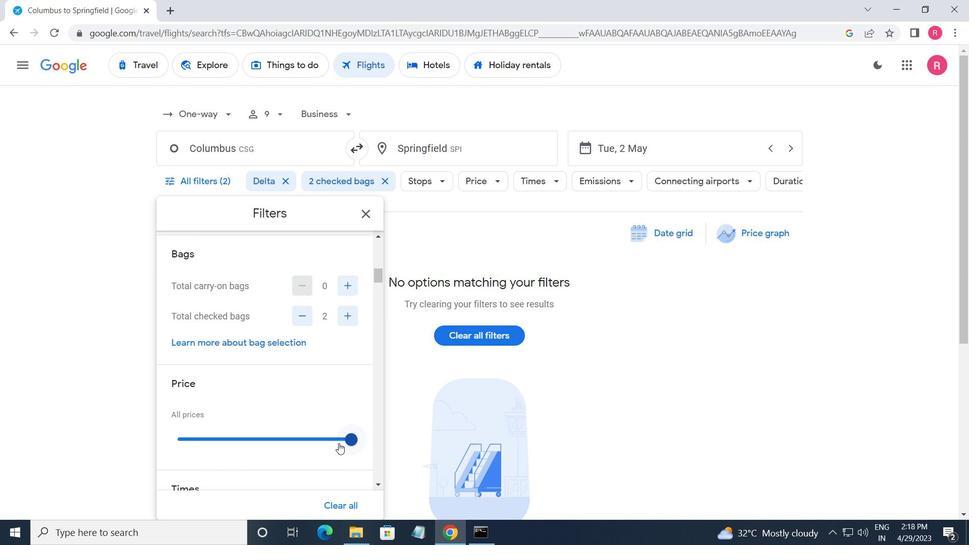 
Action: Mouse pressed left at (350, 441)
Screenshot: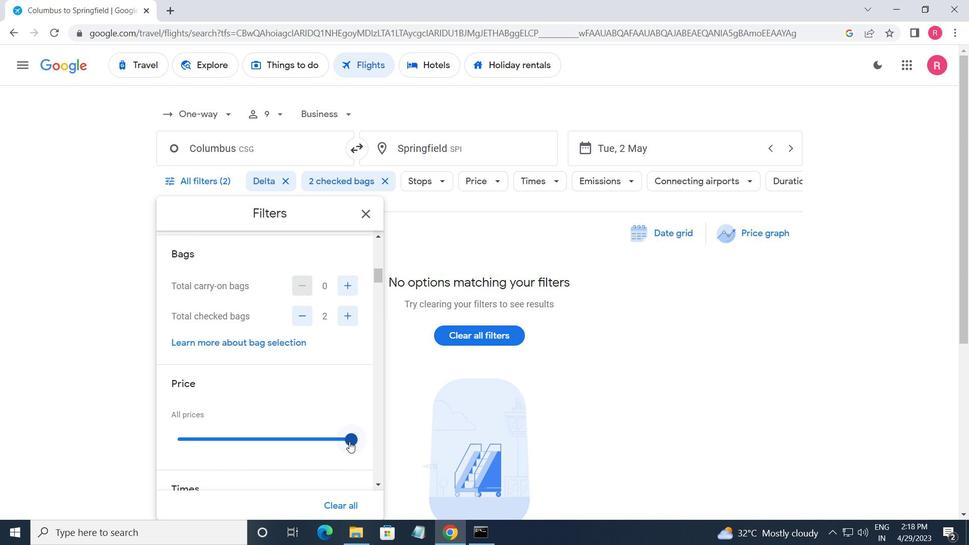 
Action: Mouse moved to (343, 450)
Screenshot: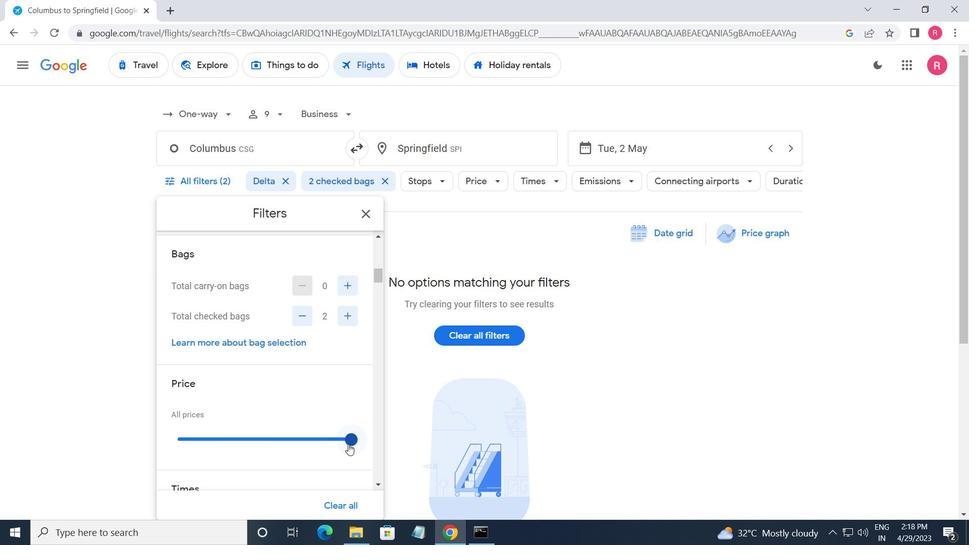 
Action: Mouse scrolled (343, 449) with delta (0, 0)
Screenshot: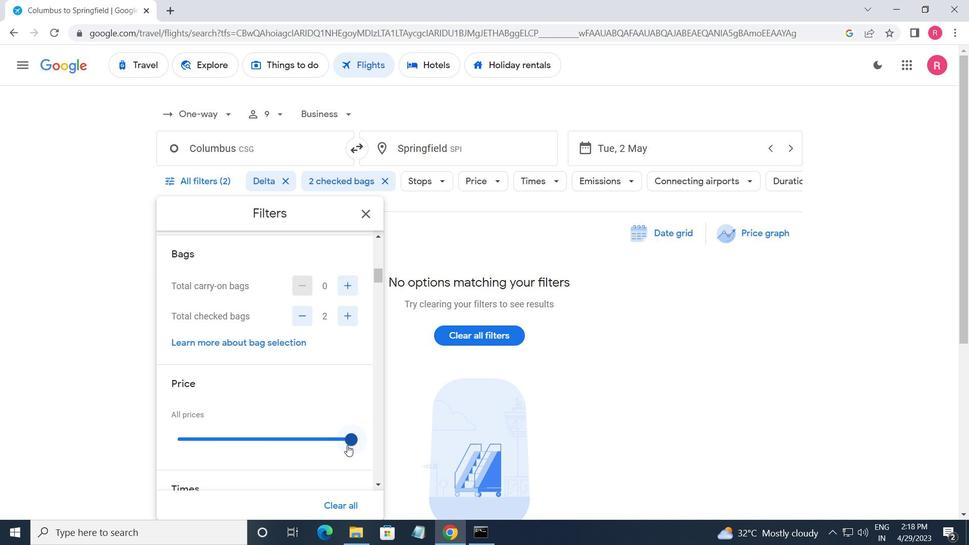 
Action: Mouse moved to (342, 453)
Screenshot: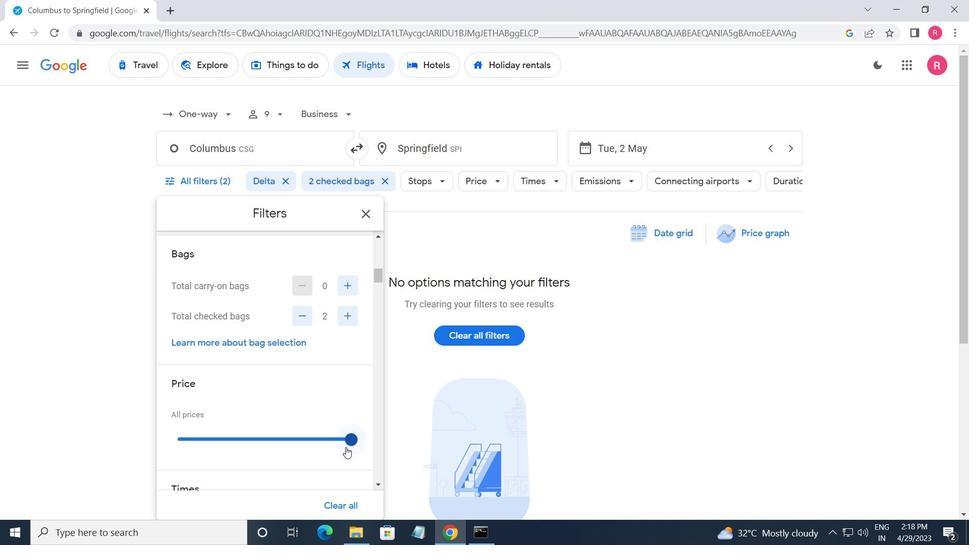 
Action: Mouse scrolled (342, 452) with delta (0, 0)
Screenshot: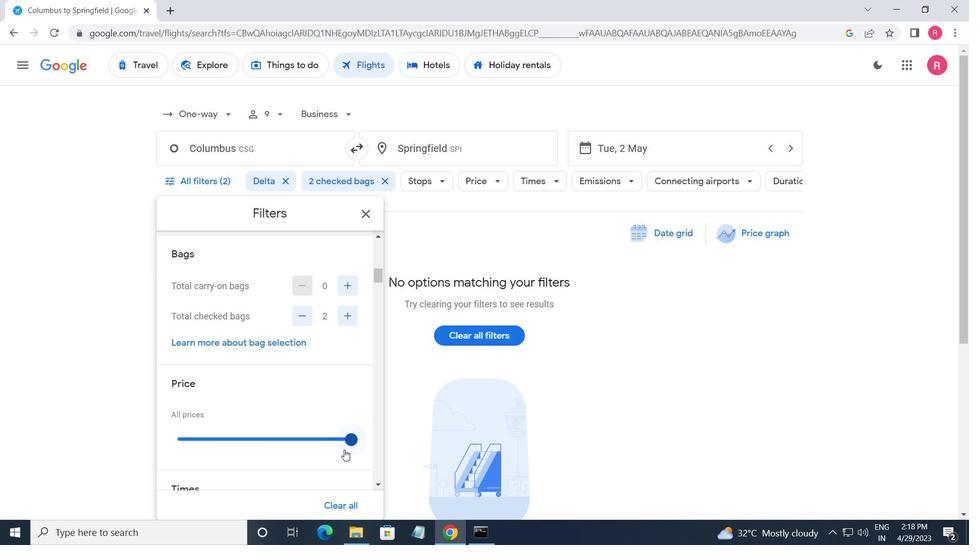 
Action: Mouse moved to (341, 454)
Screenshot: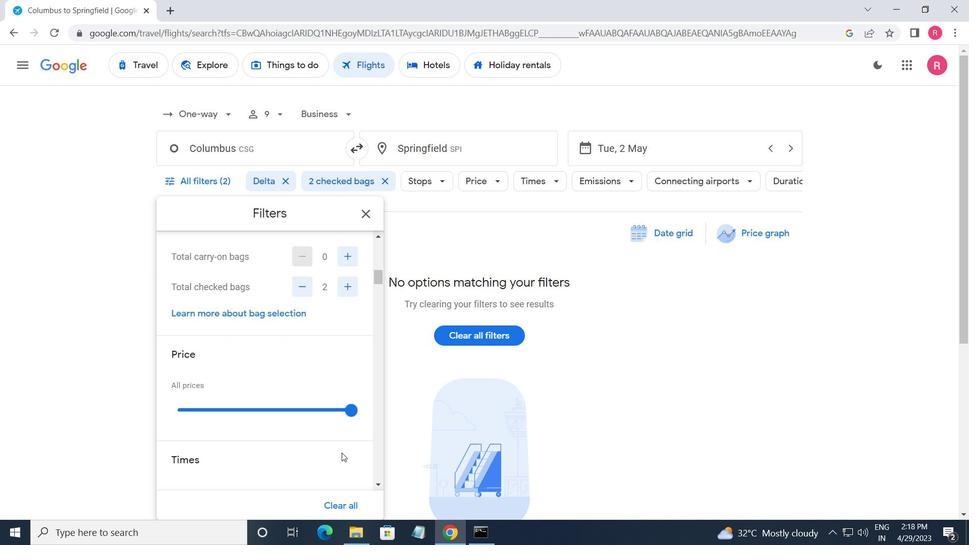 
Action: Mouse scrolled (341, 454) with delta (0, 0)
Screenshot: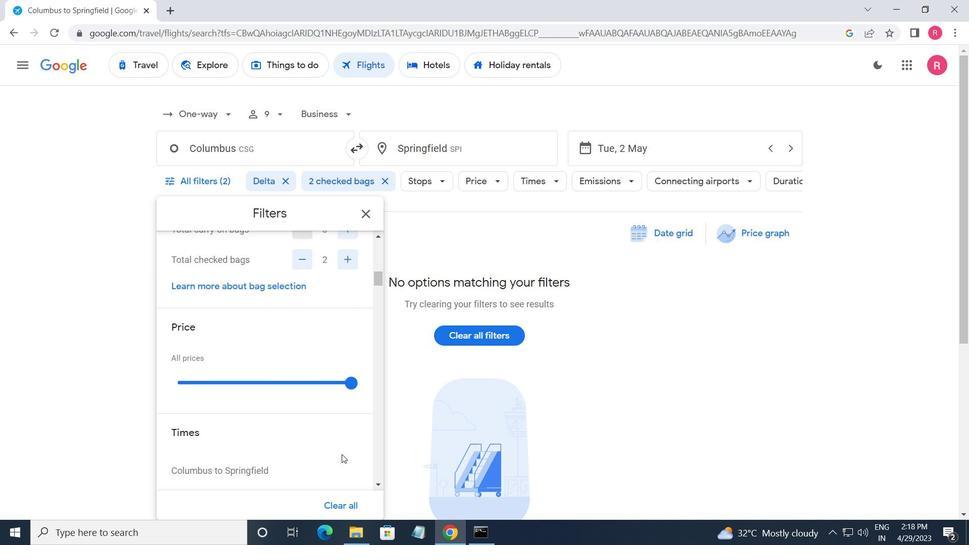 
Action: Mouse moved to (180, 392)
Screenshot: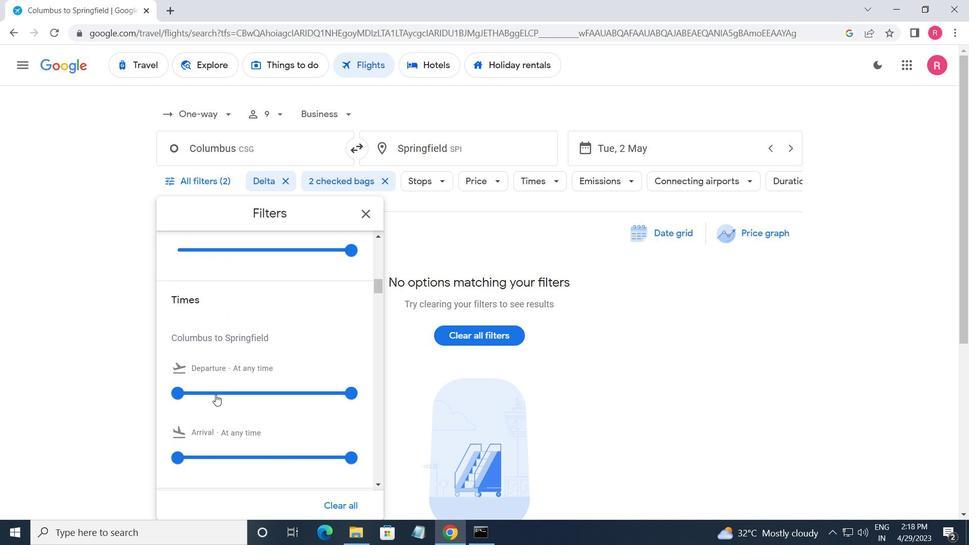 
Action: Mouse pressed left at (180, 392)
Screenshot: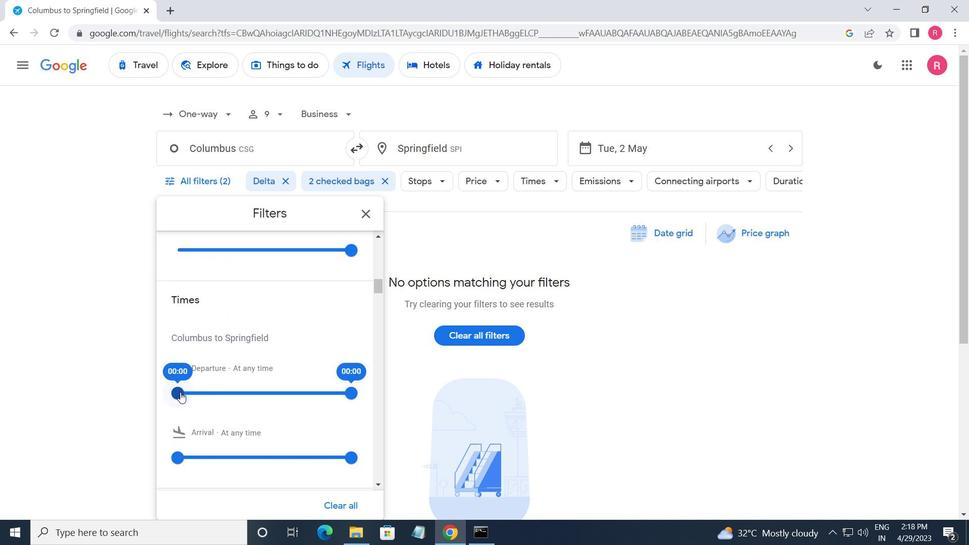 
Action: Mouse moved to (227, 393)
Screenshot: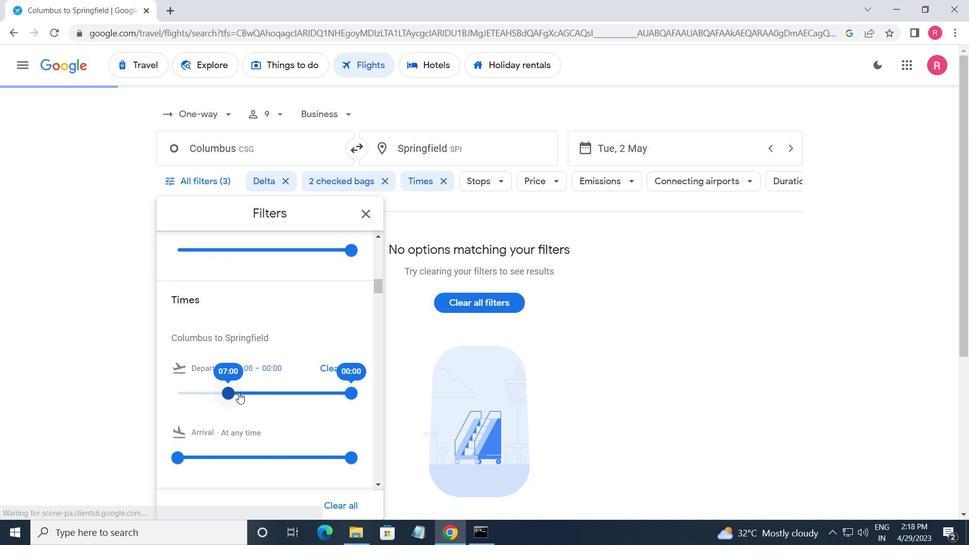 
Action: Mouse pressed left at (227, 393)
Screenshot: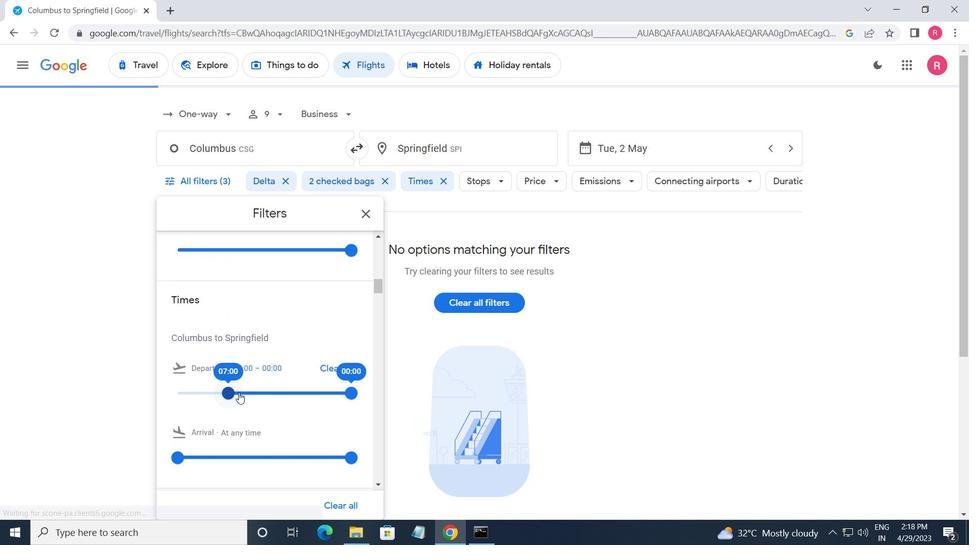 
Action: Mouse moved to (347, 389)
Screenshot: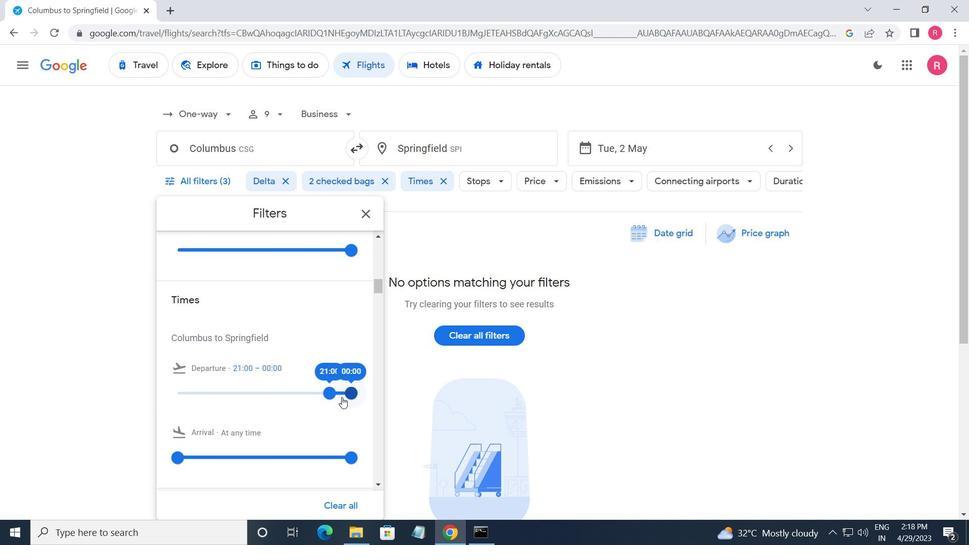 
Action: Mouse pressed left at (347, 389)
Screenshot: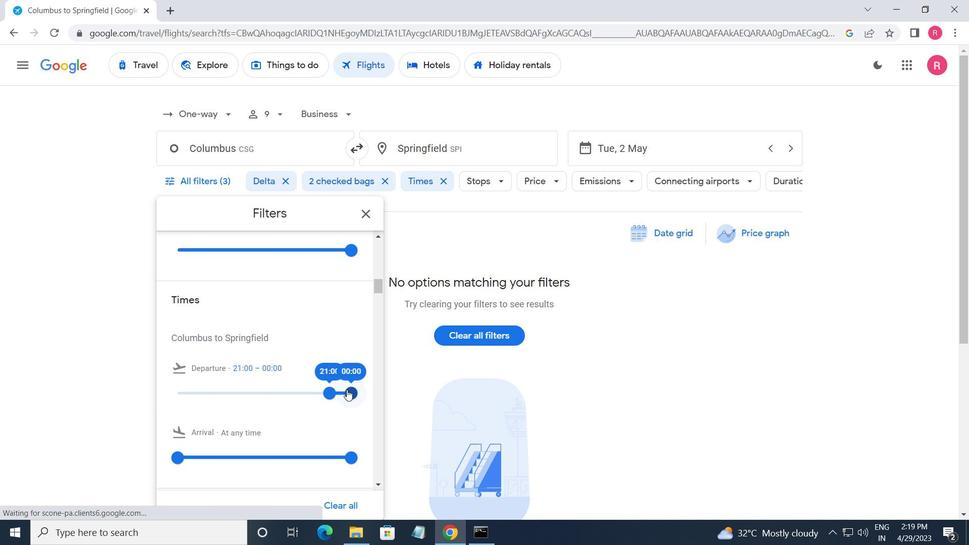 
Action: Mouse moved to (365, 216)
Screenshot: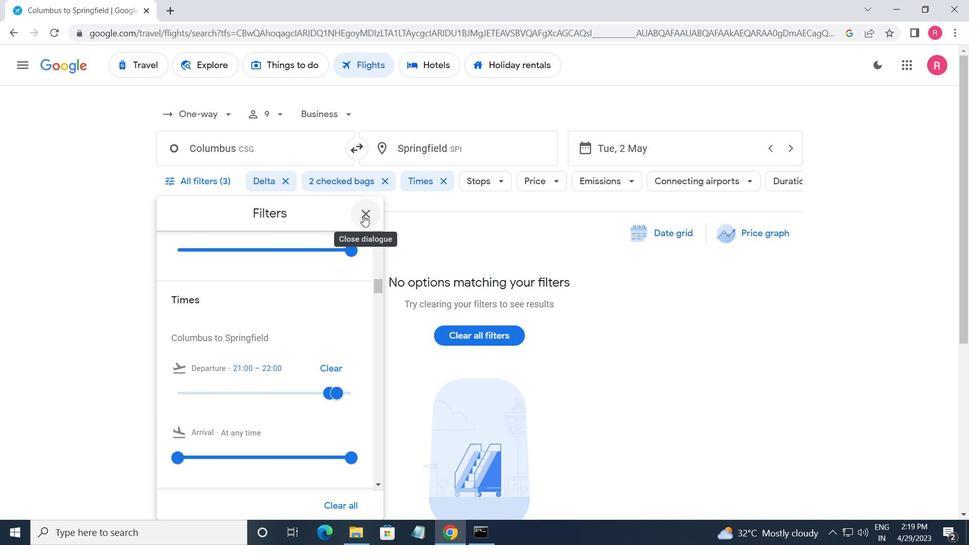 
Action: Mouse pressed left at (365, 216)
Screenshot: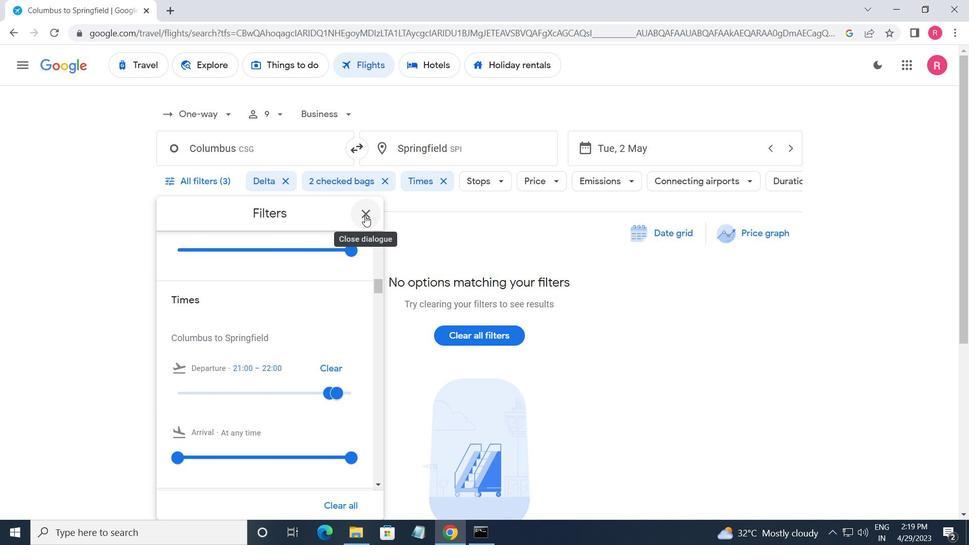 
